 Task: Find connections with filter location Raigarh with filter topic #Mobileapplicationswith filter profile language Potuguese with filter current company Avalara with filter school Vidyasagar University with filter industry Retail Florists with filter service category Financial Advisory with filter keywords title Phone Sales Specialist
Action: Mouse moved to (530, 54)
Screenshot: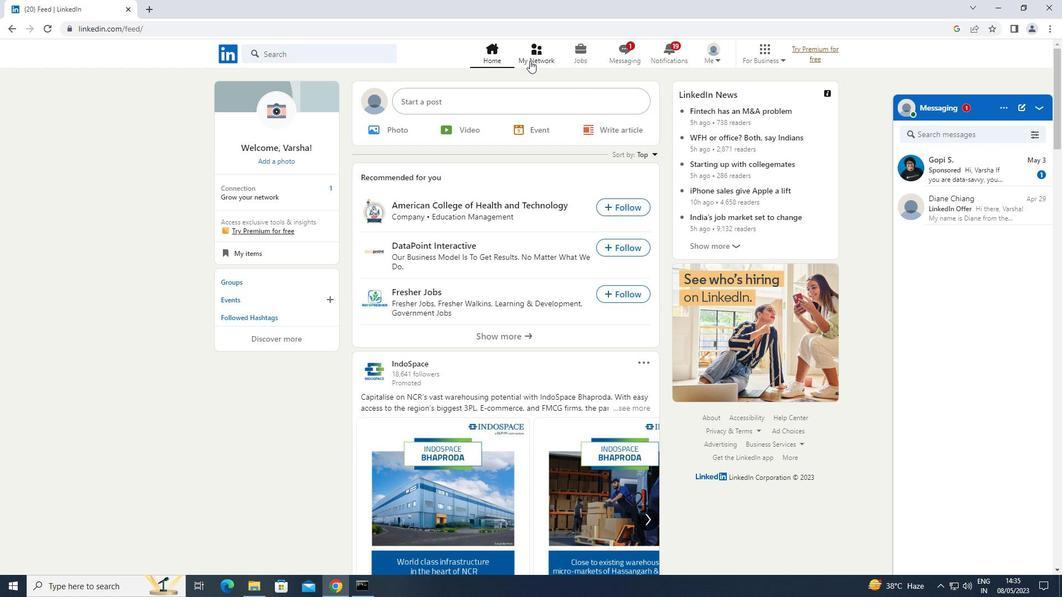 
Action: Mouse pressed left at (530, 54)
Screenshot: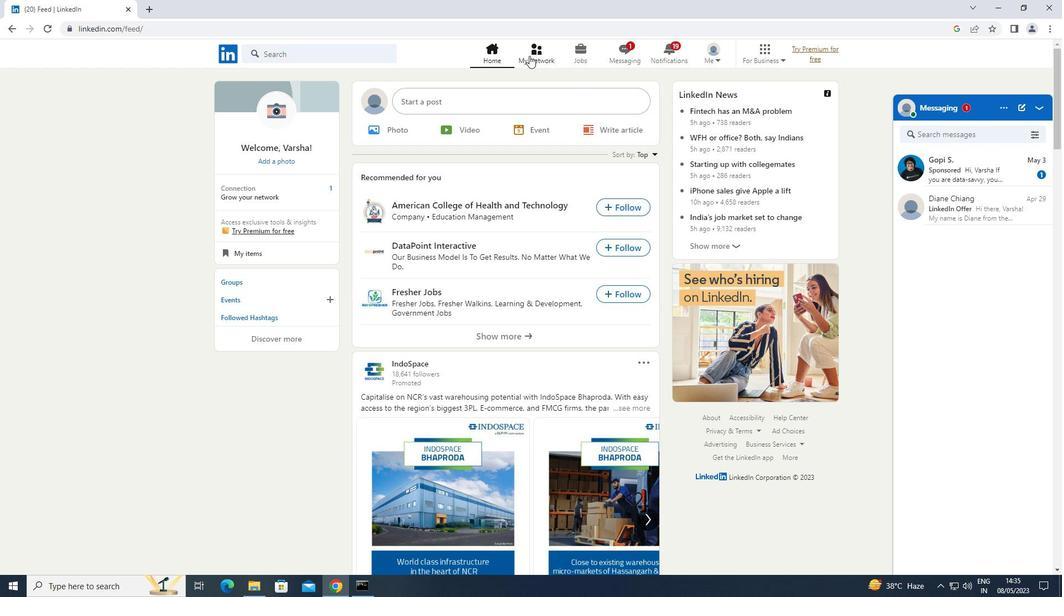 
Action: Mouse moved to (334, 113)
Screenshot: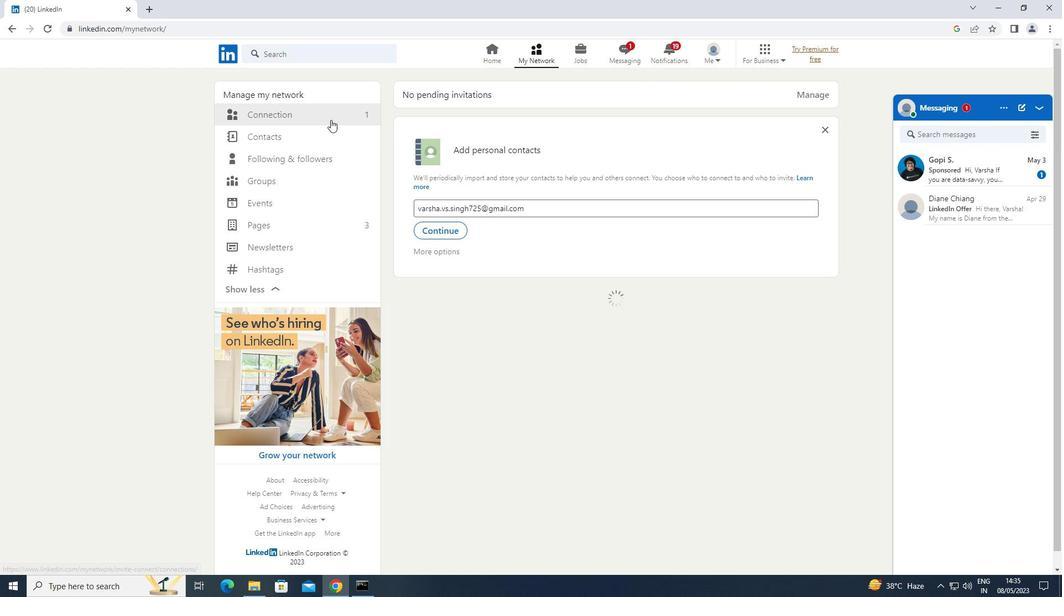 
Action: Mouse pressed left at (334, 113)
Screenshot: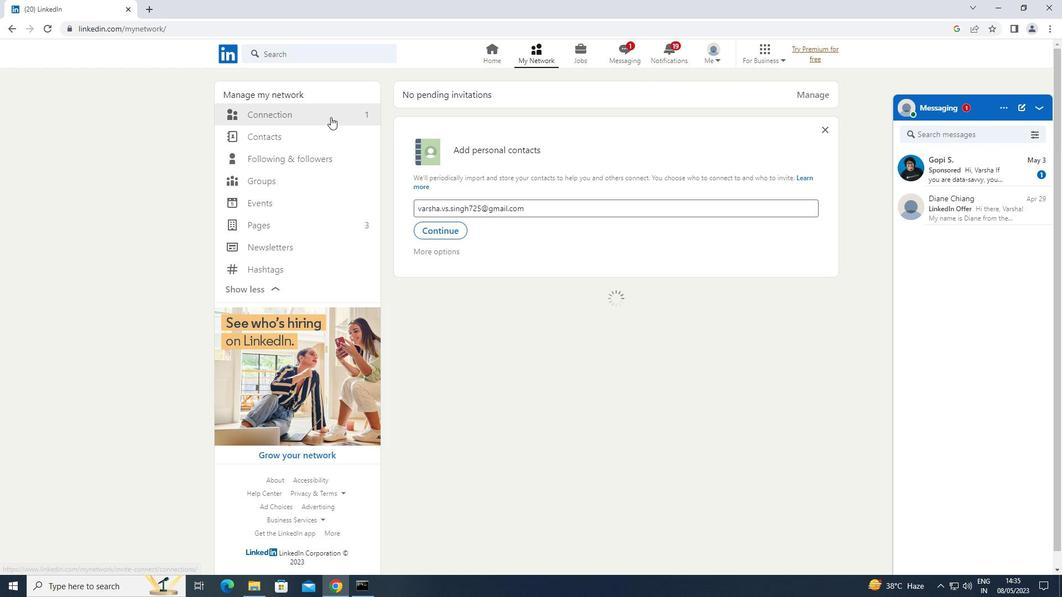 
Action: Mouse moved to (630, 115)
Screenshot: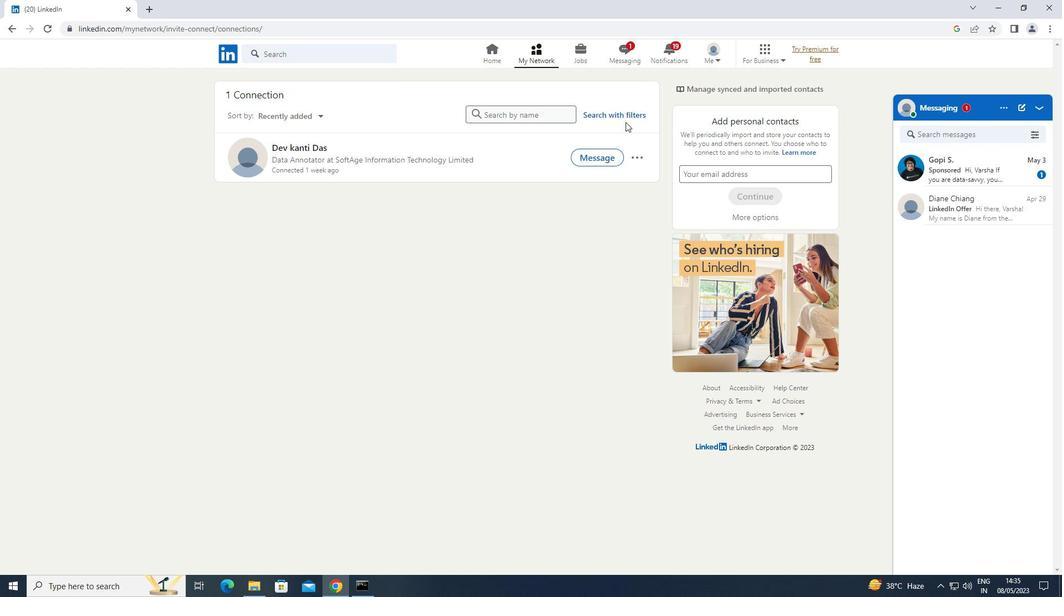 
Action: Mouse pressed left at (630, 115)
Screenshot: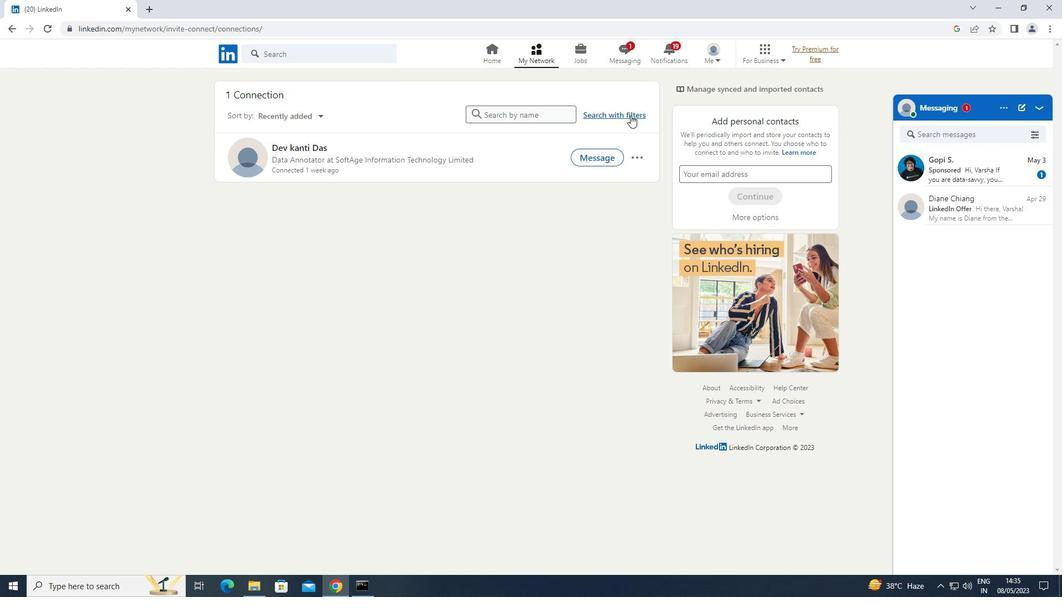 
Action: Mouse moved to (568, 90)
Screenshot: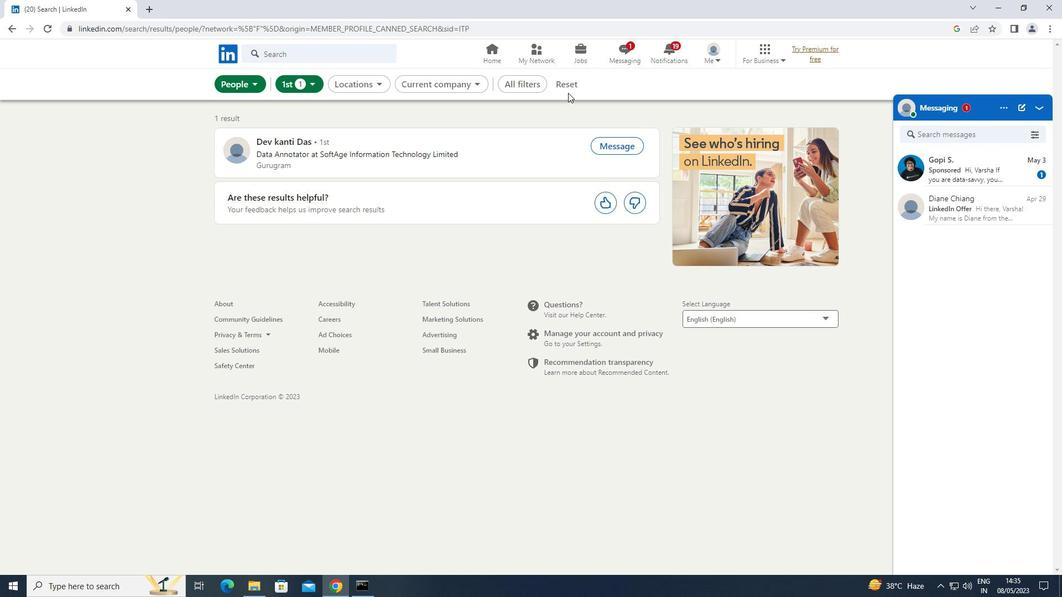 
Action: Mouse pressed left at (568, 90)
Screenshot: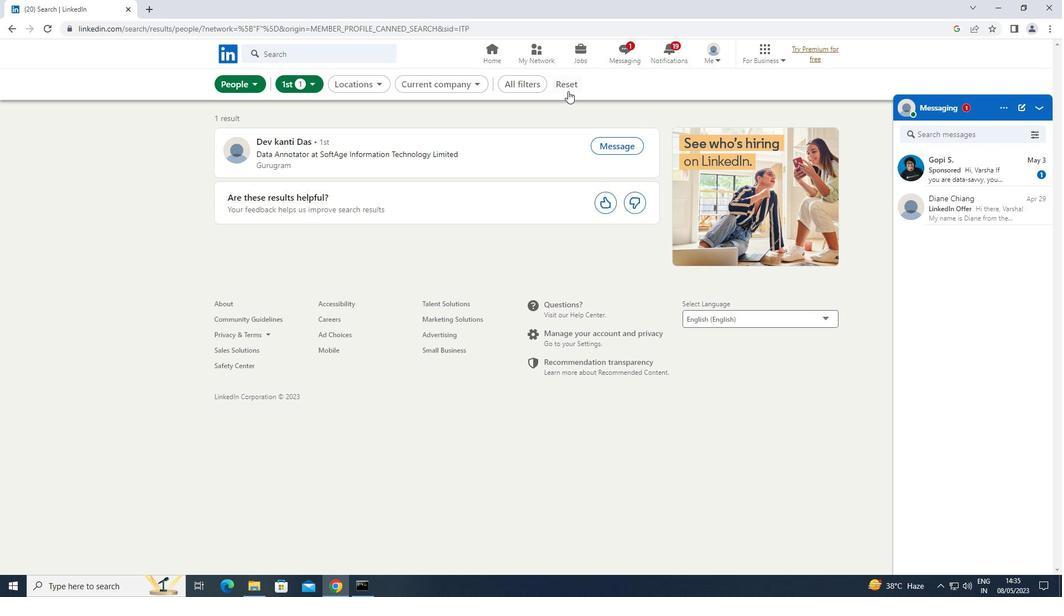
Action: Mouse moved to (541, 84)
Screenshot: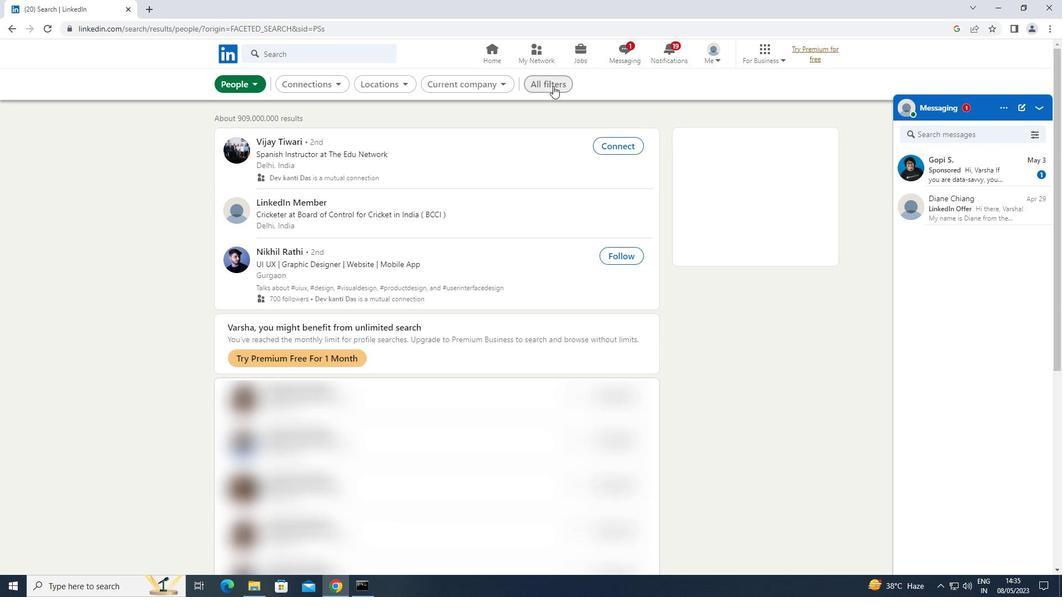 
Action: Mouse pressed left at (541, 84)
Screenshot: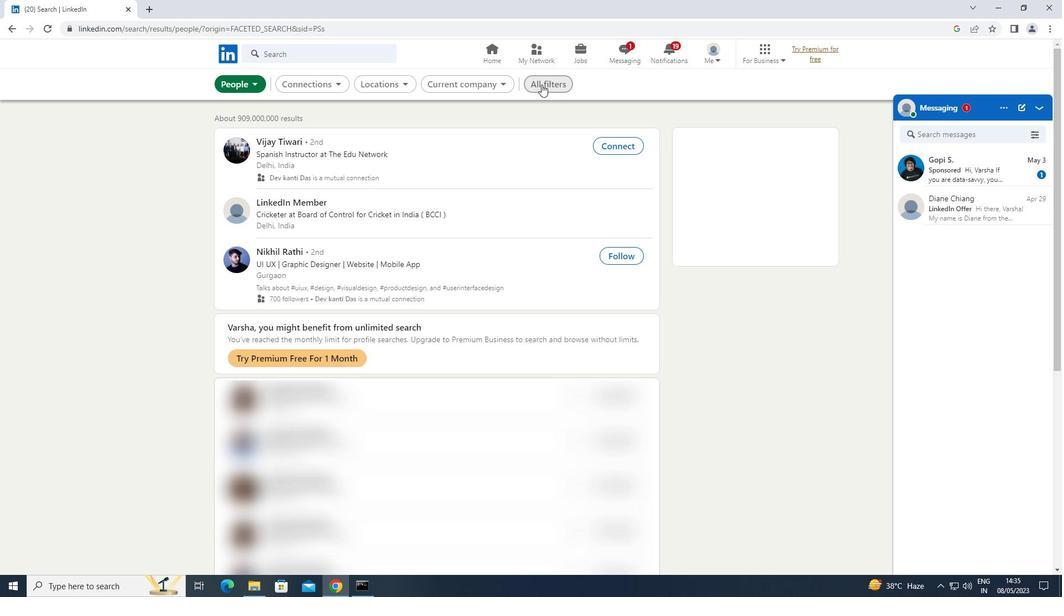 
Action: Mouse moved to (993, 282)
Screenshot: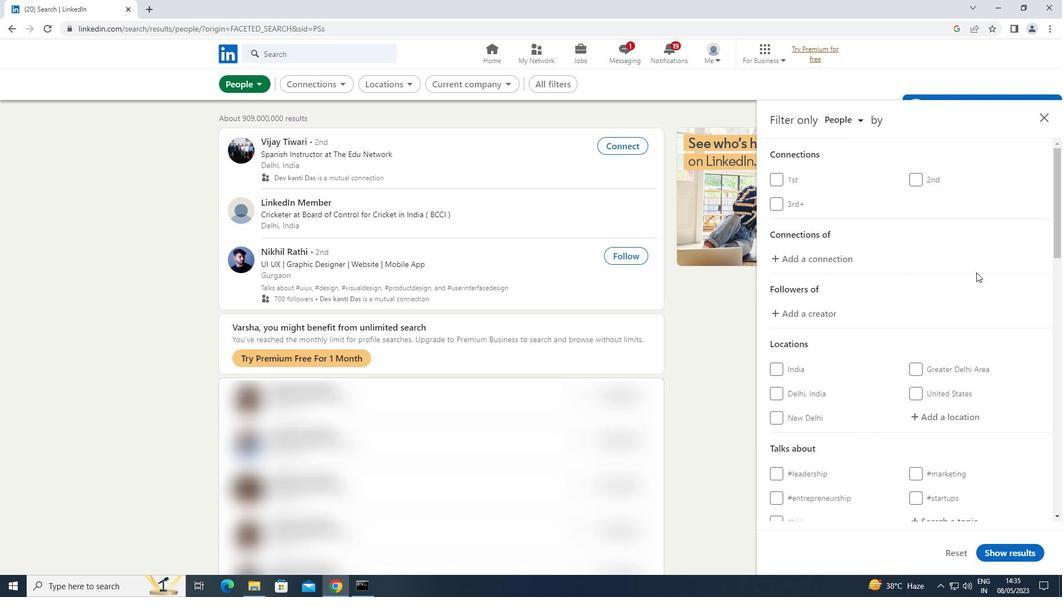 
Action: Mouse scrolled (993, 282) with delta (0, 0)
Screenshot: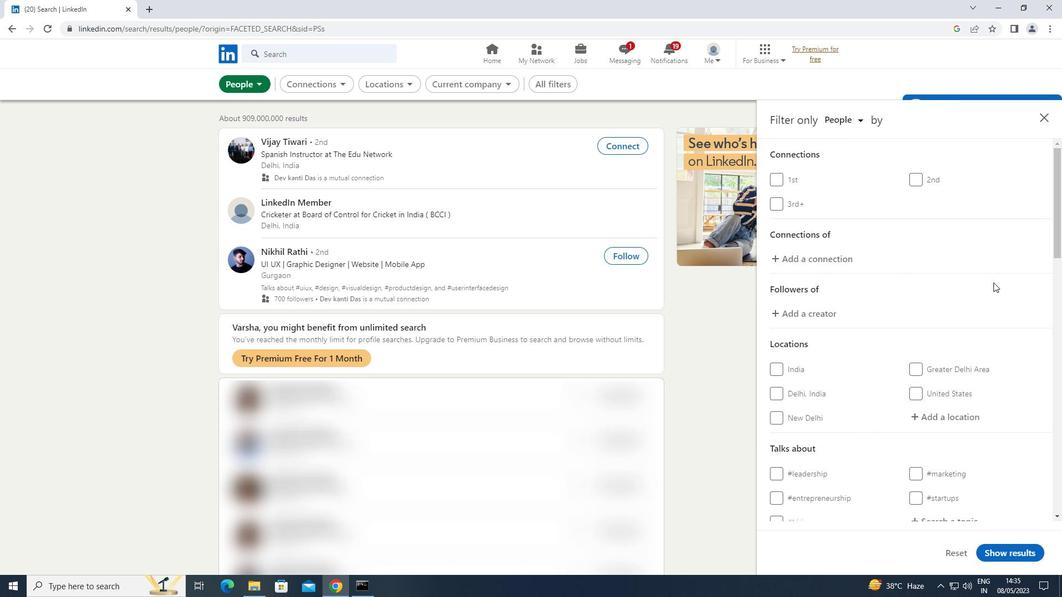 
Action: Mouse scrolled (993, 282) with delta (0, 0)
Screenshot: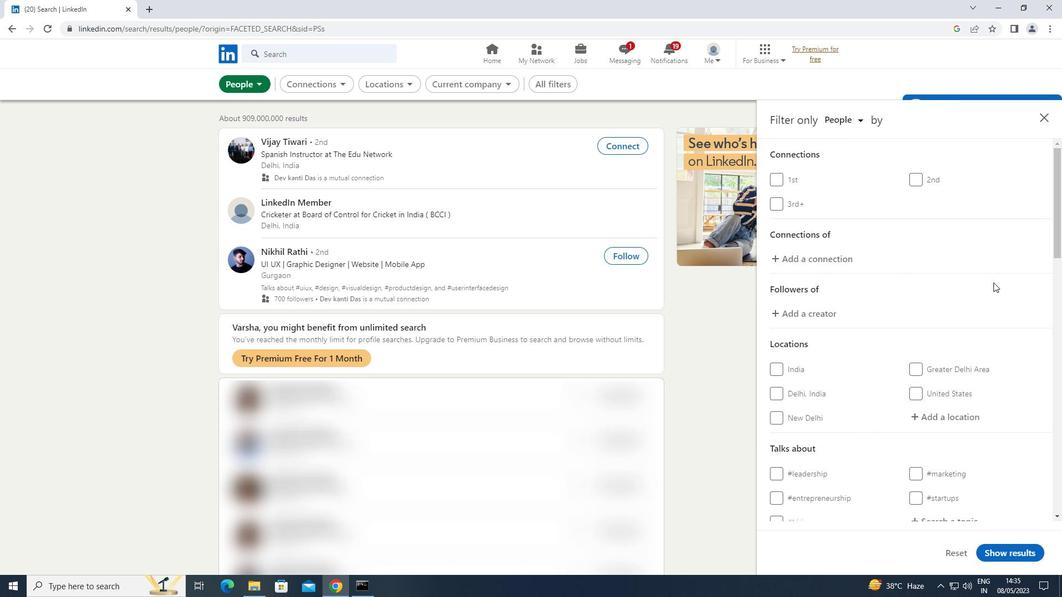 
Action: Mouse scrolled (993, 282) with delta (0, 0)
Screenshot: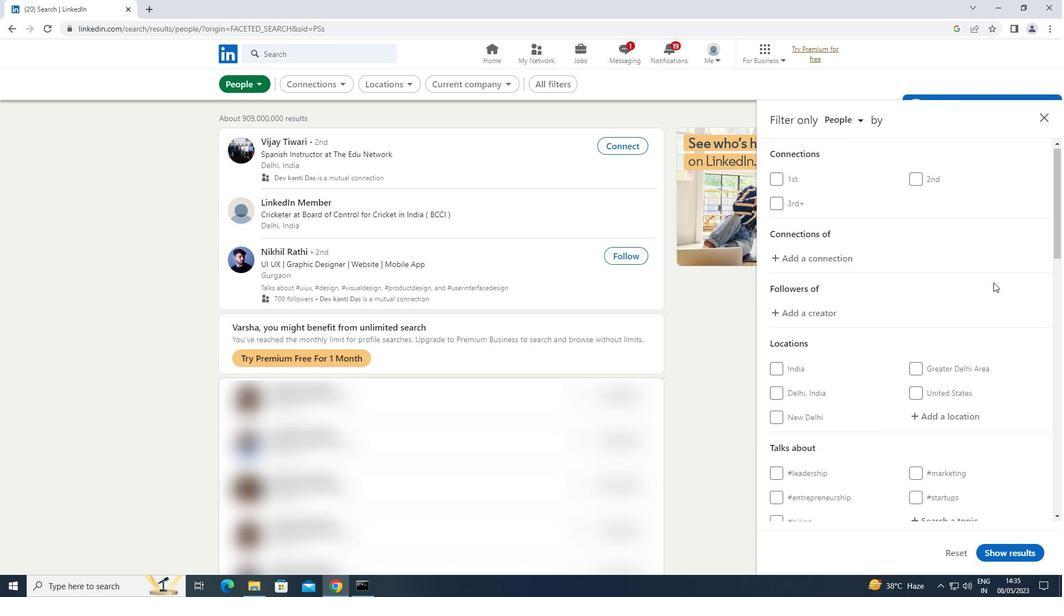 
Action: Mouse moved to (947, 249)
Screenshot: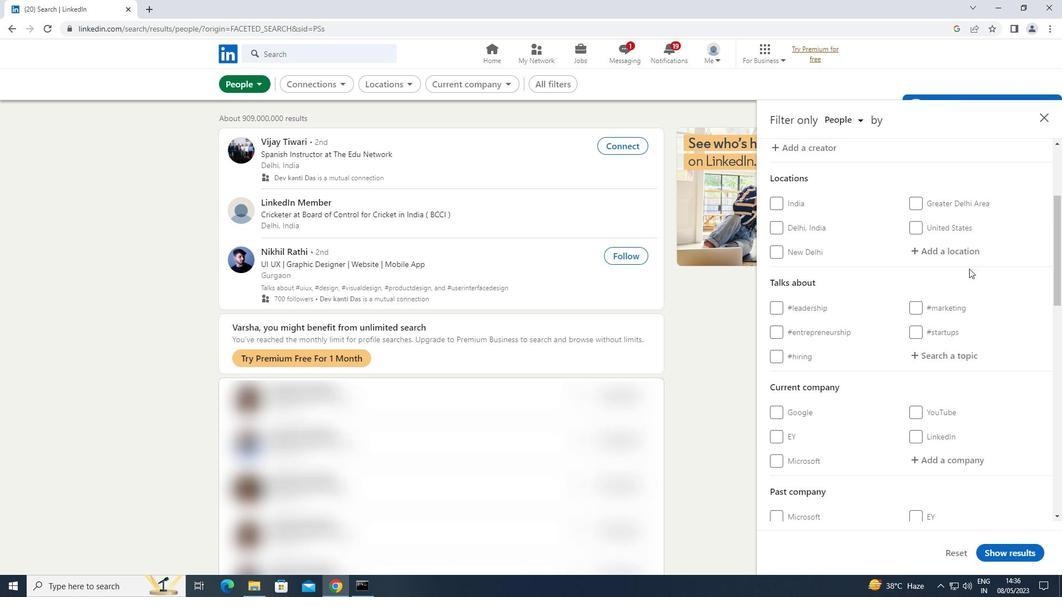 
Action: Mouse pressed left at (947, 249)
Screenshot: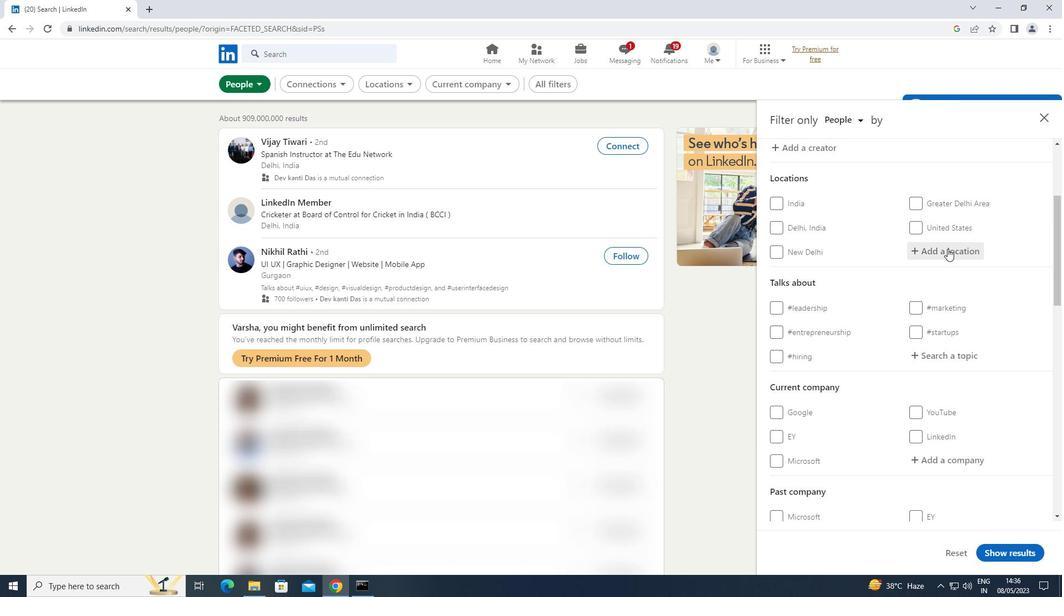 
Action: Key pressed <Key.shift>RAIGARH
Screenshot: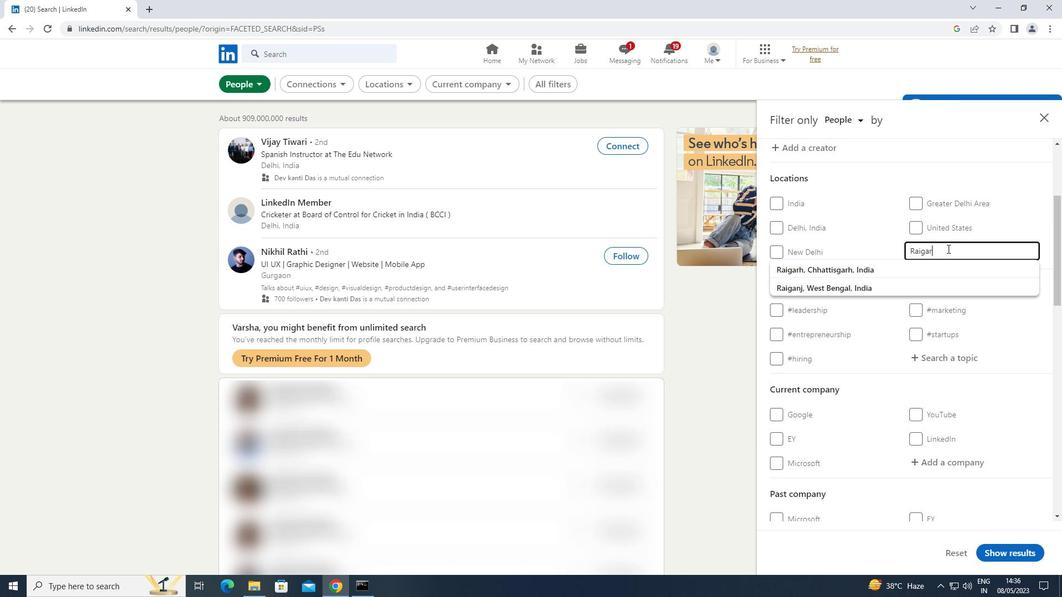
Action: Mouse moved to (938, 361)
Screenshot: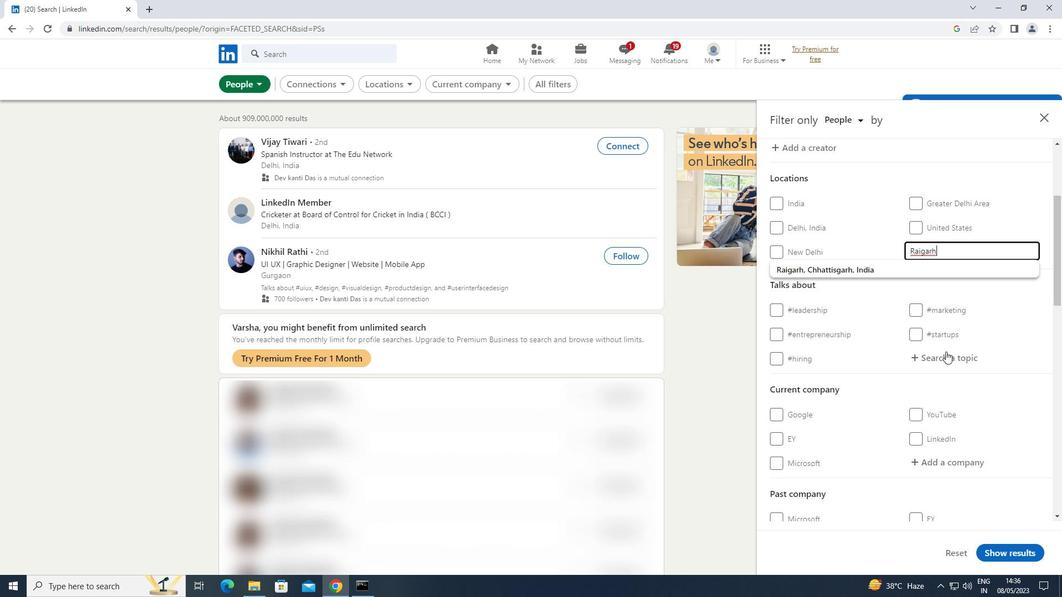 
Action: Mouse pressed left at (938, 361)
Screenshot: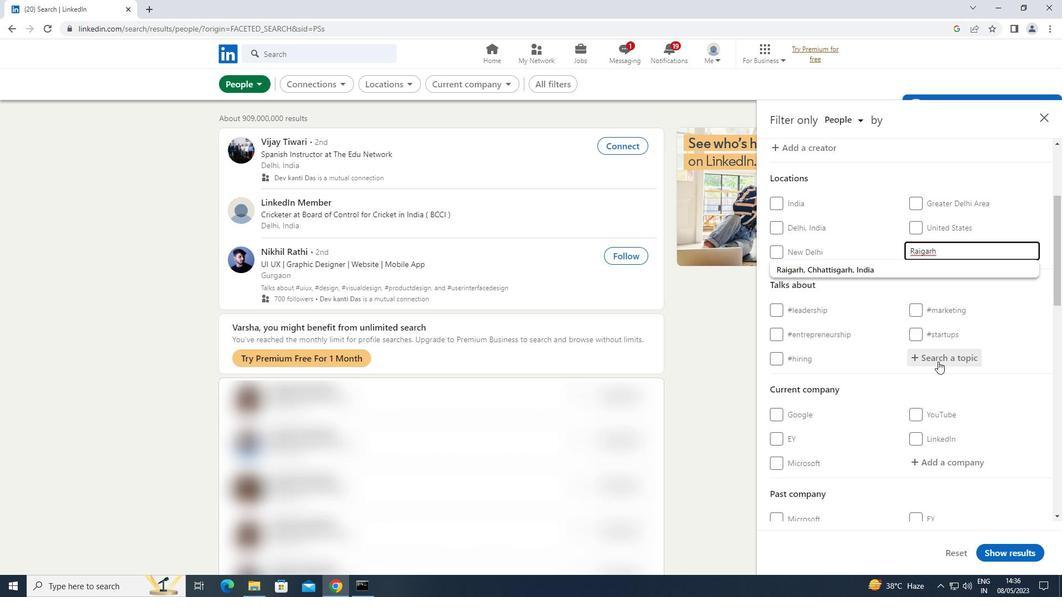 
Action: Key pressed <Key.shift>MOBILEAPPLICATI
Screenshot: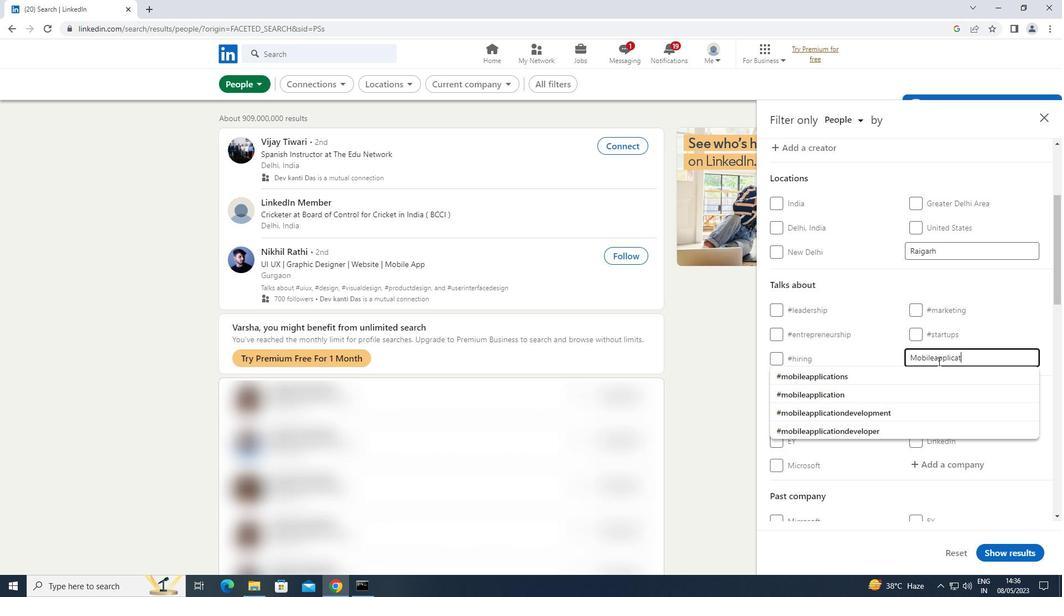 
Action: Mouse moved to (850, 369)
Screenshot: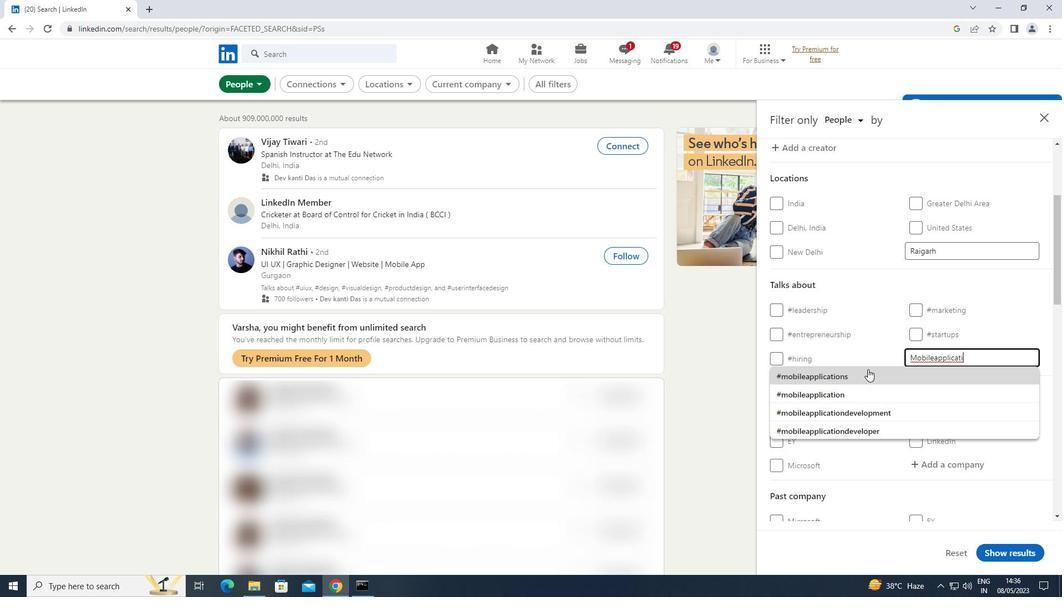 
Action: Mouse pressed left at (850, 369)
Screenshot: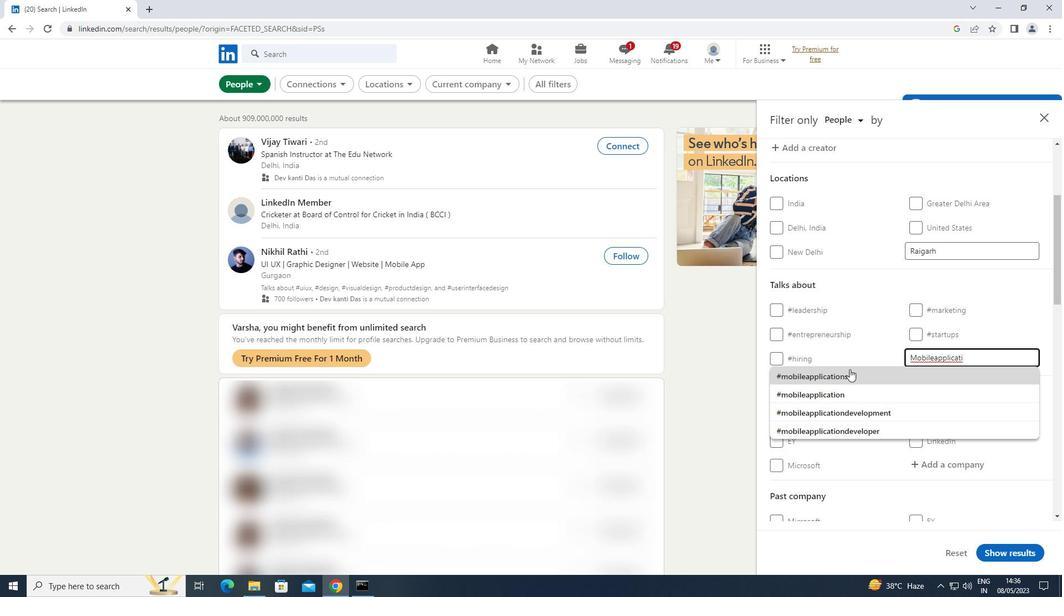 
Action: Mouse moved to (849, 369)
Screenshot: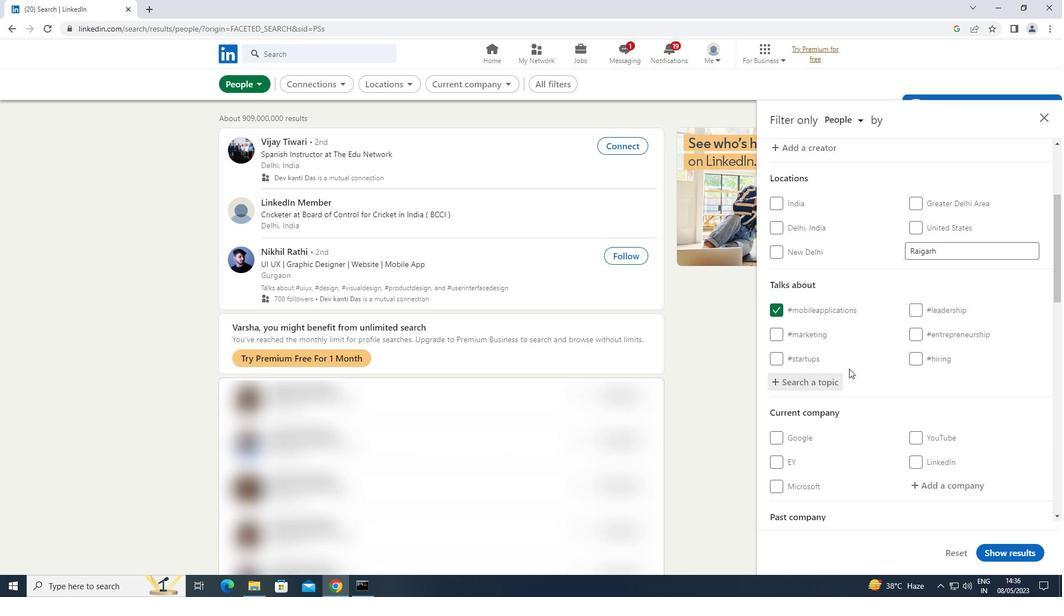 
Action: Mouse scrolled (849, 368) with delta (0, 0)
Screenshot: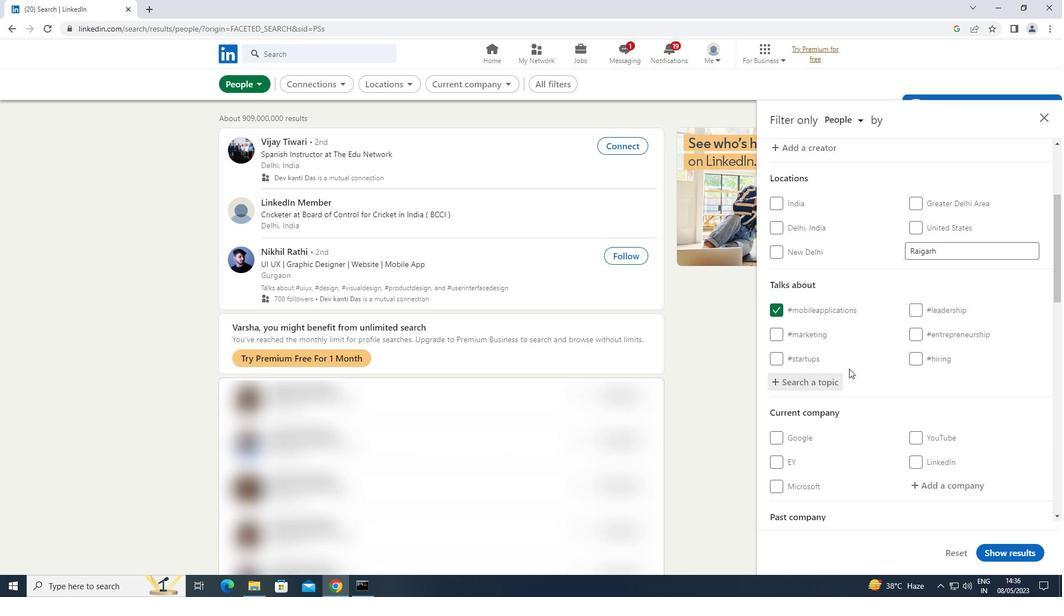 
Action: Mouse scrolled (849, 368) with delta (0, 0)
Screenshot: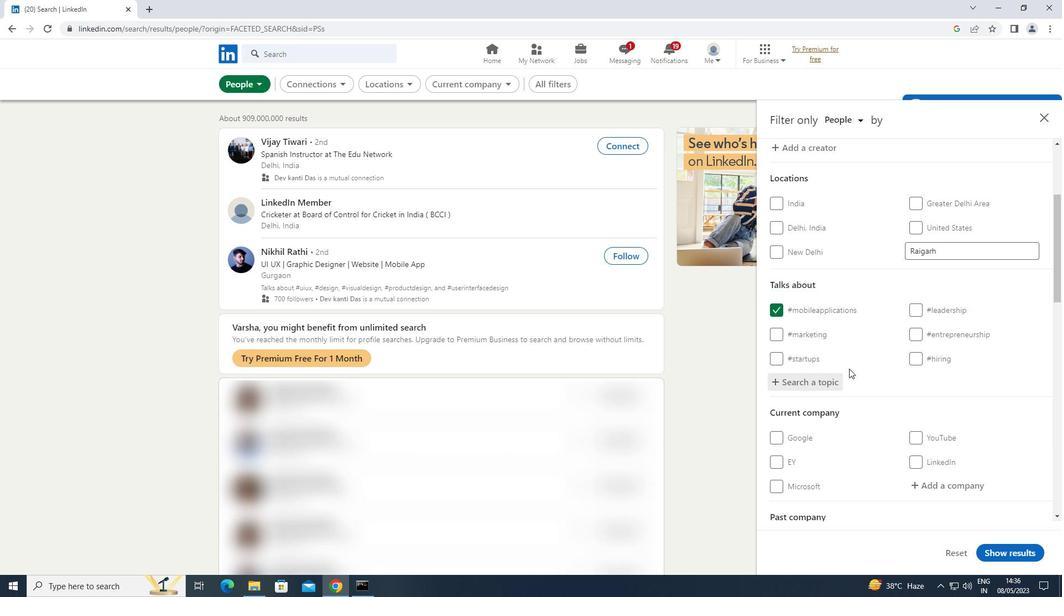 
Action: Mouse scrolled (849, 368) with delta (0, 0)
Screenshot: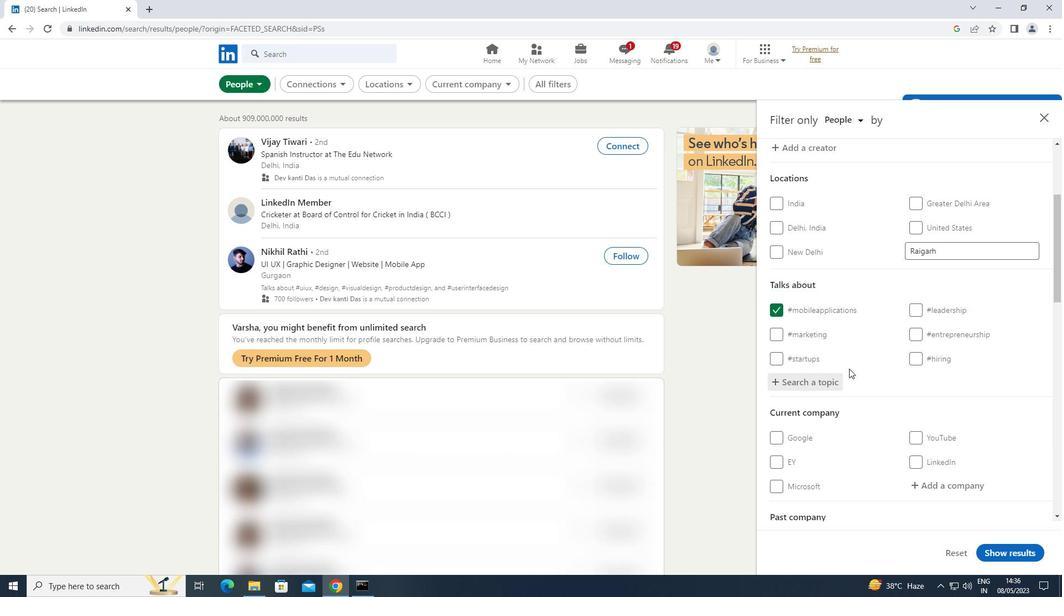 
Action: Mouse moved to (851, 368)
Screenshot: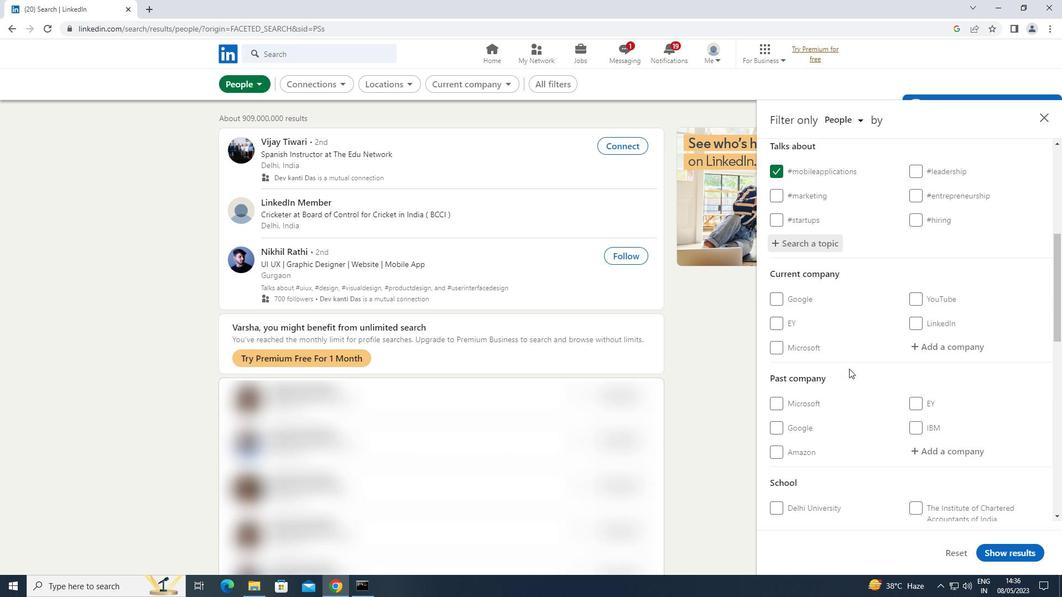 
Action: Mouse scrolled (851, 368) with delta (0, 0)
Screenshot: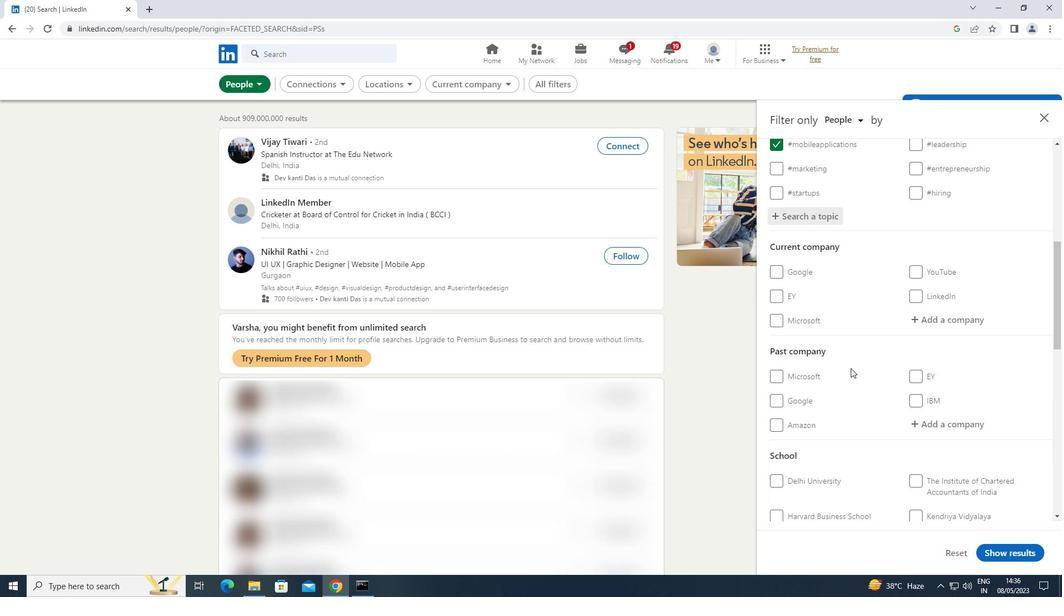 
Action: Mouse scrolled (851, 368) with delta (0, 0)
Screenshot: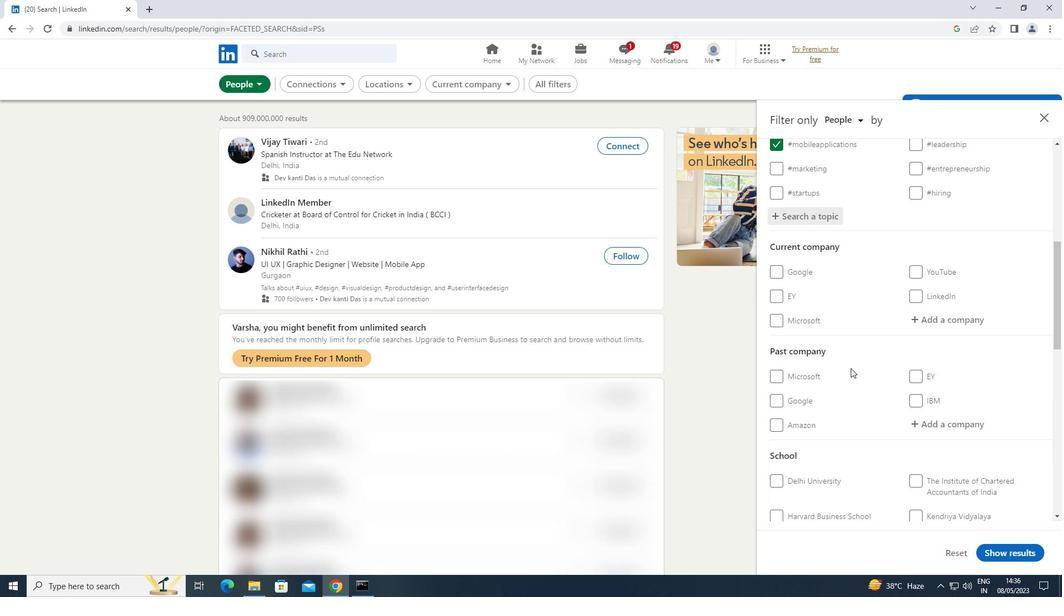 
Action: Mouse scrolled (851, 368) with delta (0, 0)
Screenshot: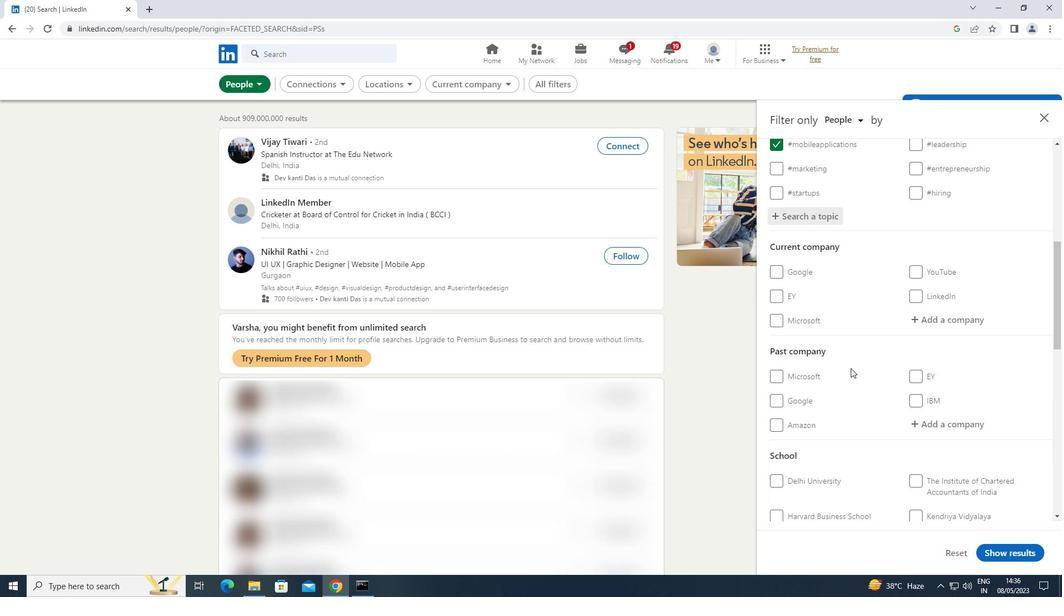
Action: Mouse scrolled (851, 368) with delta (0, 0)
Screenshot: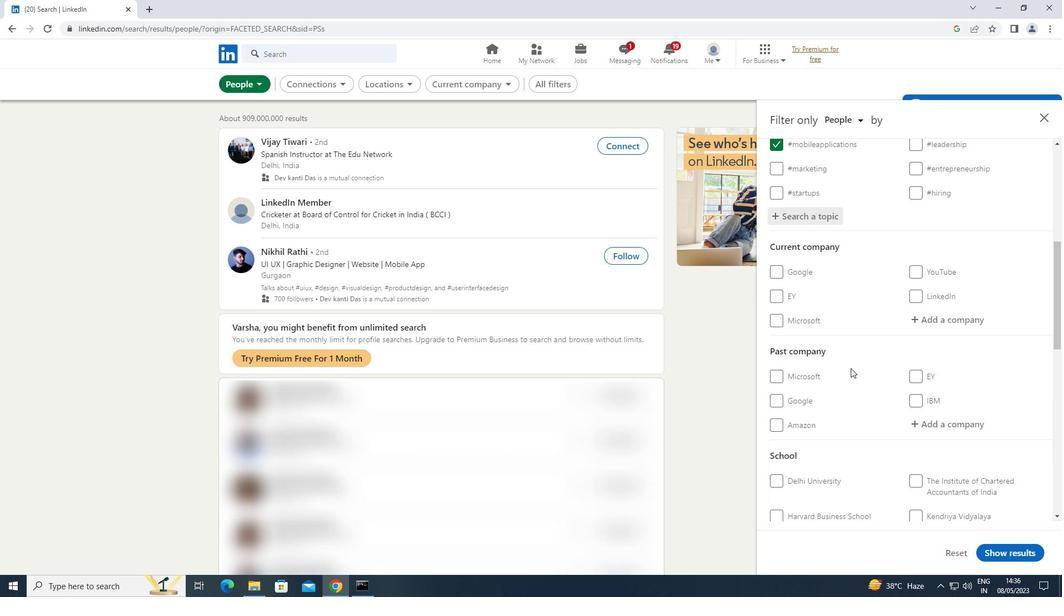 
Action: Mouse scrolled (851, 368) with delta (0, 0)
Screenshot: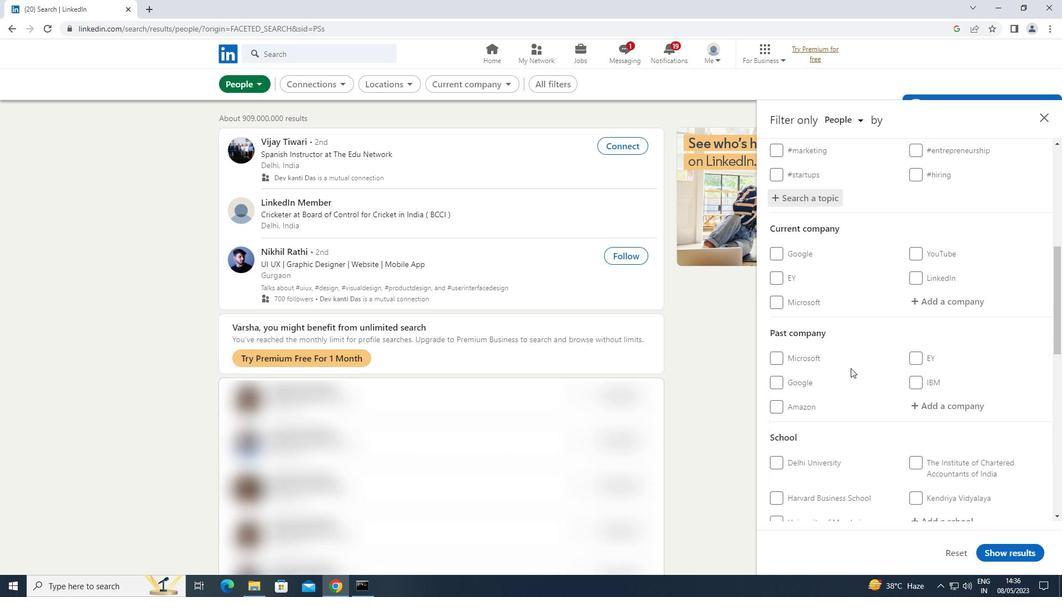 
Action: Mouse scrolled (851, 368) with delta (0, 0)
Screenshot: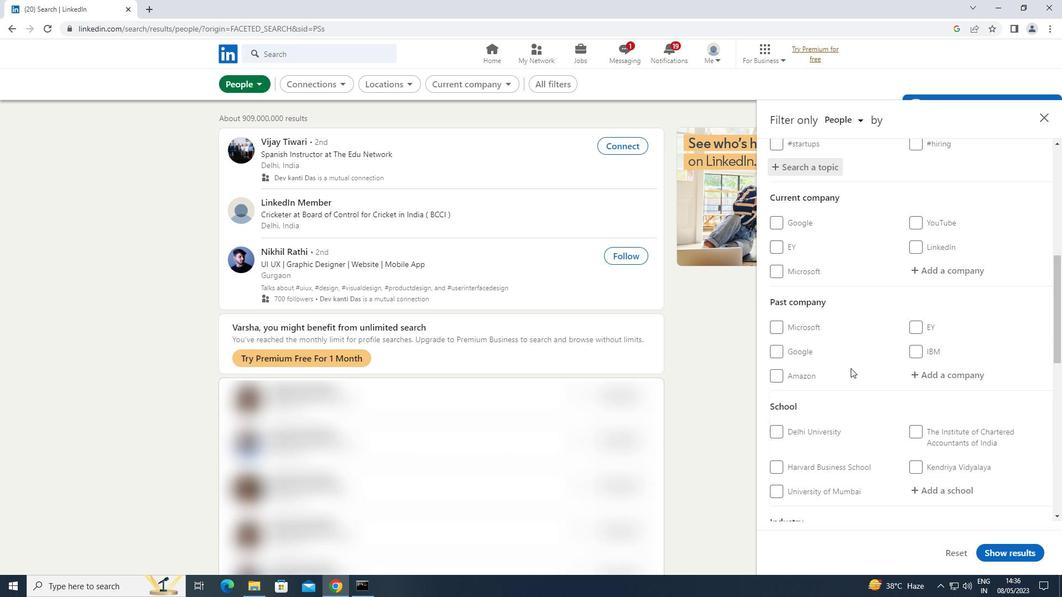 
Action: Mouse moved to (918, 408)
Screenshot: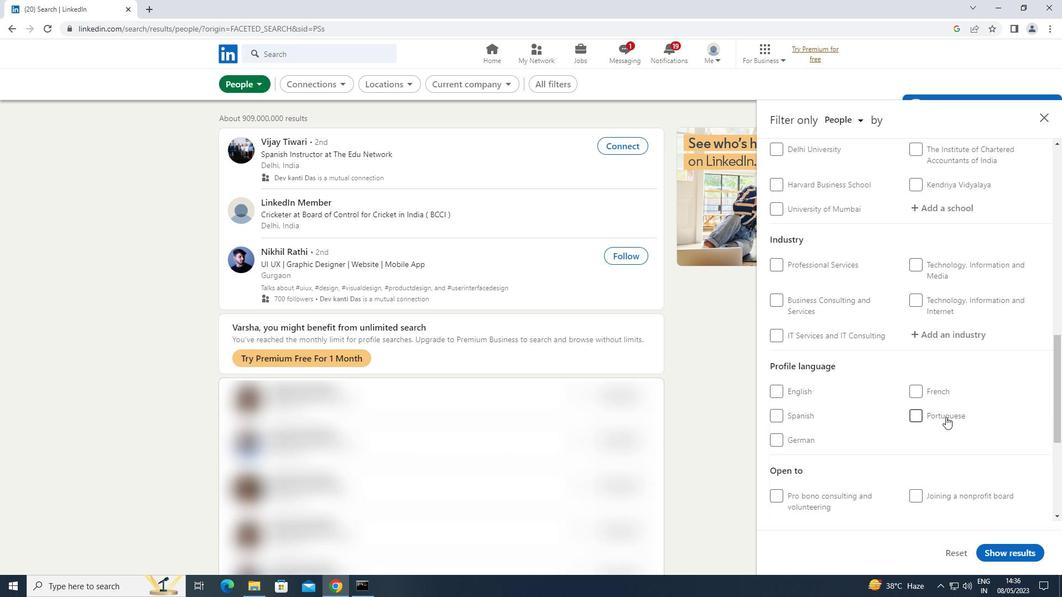 
Action: Mouse pressed left at (918, 408)
Screenshot: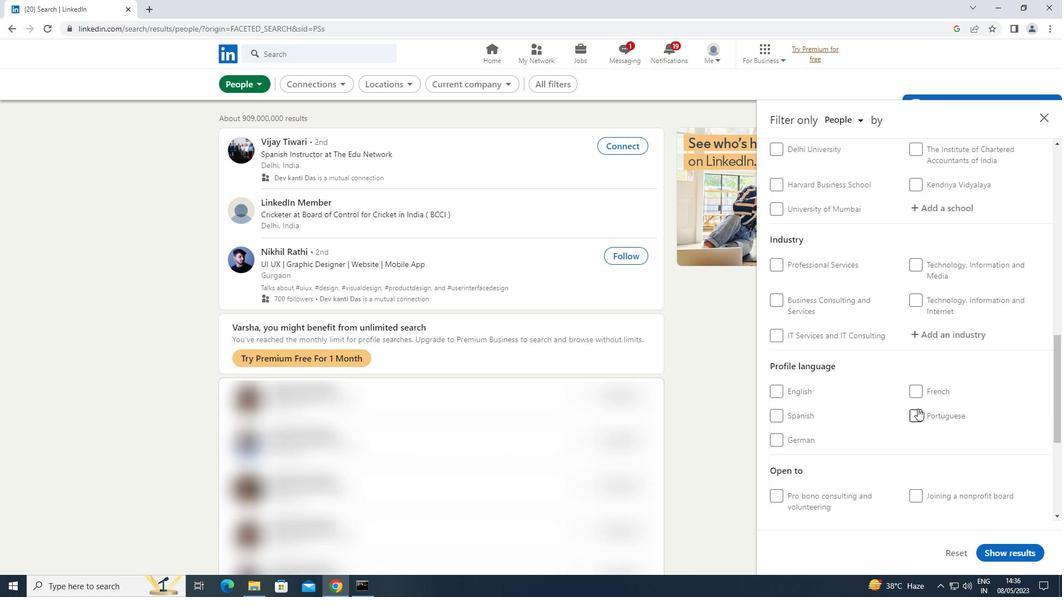 
Action: Mouse scrolled (918, 409) with delta (0, 0)
Screenshot: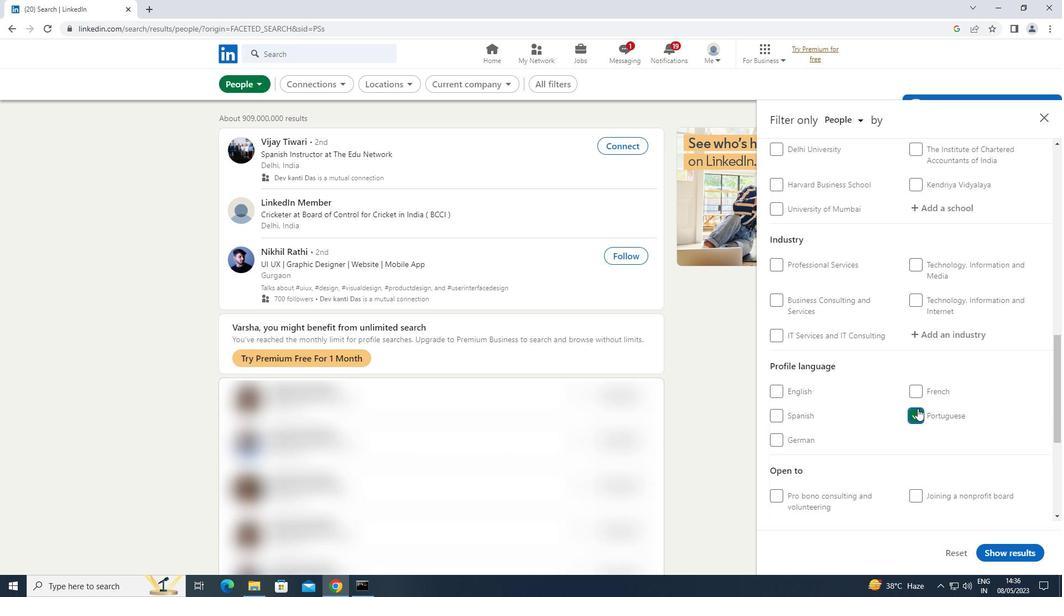 
Action: Mouse scrolled (918, 409) with delta (0, 0)
Screenshot: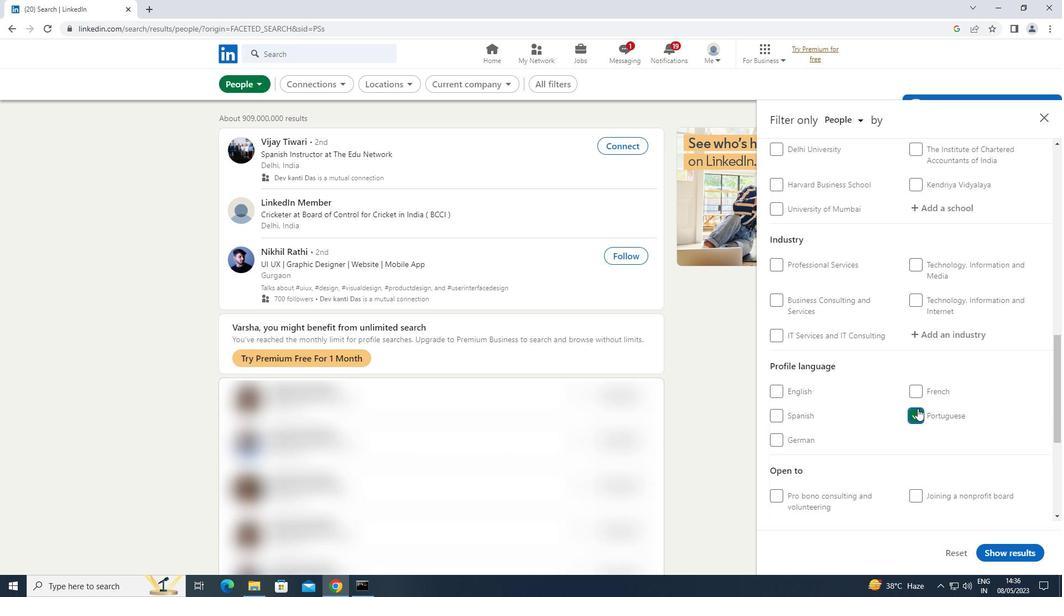
Action: Mouse scrolled (918, 409) with delta (0, 0)
Screenshot: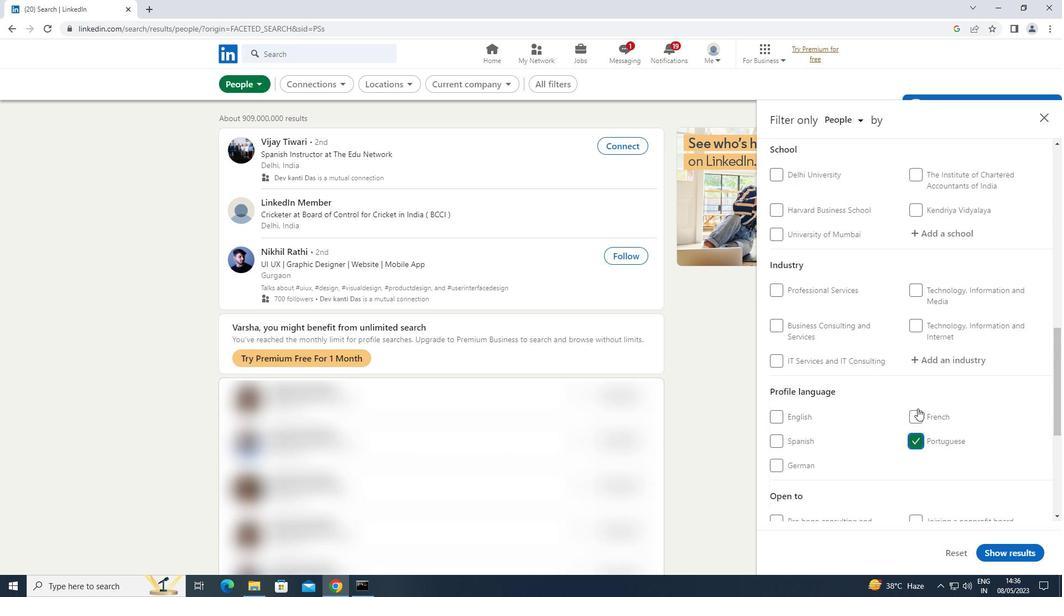 
Action: Mouse scrolled (918, 409) with delta (0, 0)
Screenshot: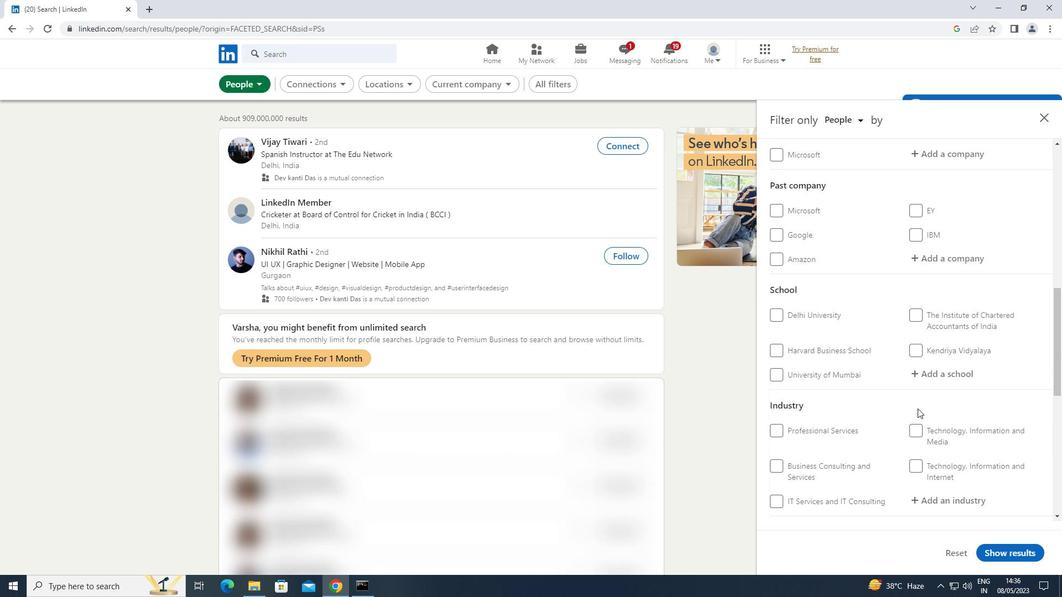 
Action: Mouse scrolled (918, 409) with delta (0, 0)
Screenshot: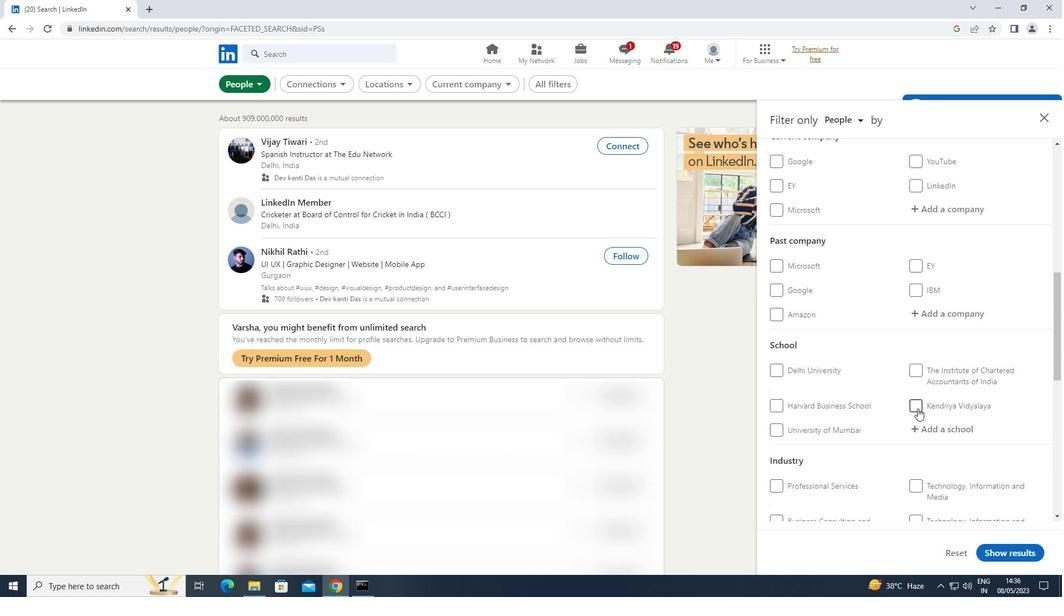 
Action: Mouse moved to (967, 258)
Screenshot: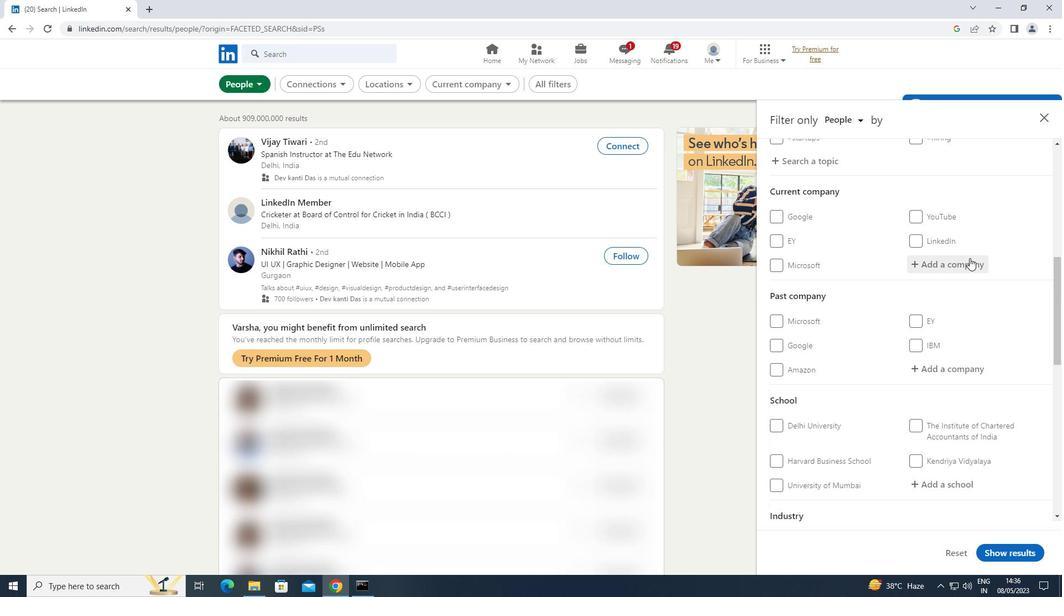 
Action: Mouse pressed left at (967, 258)
Screenshot: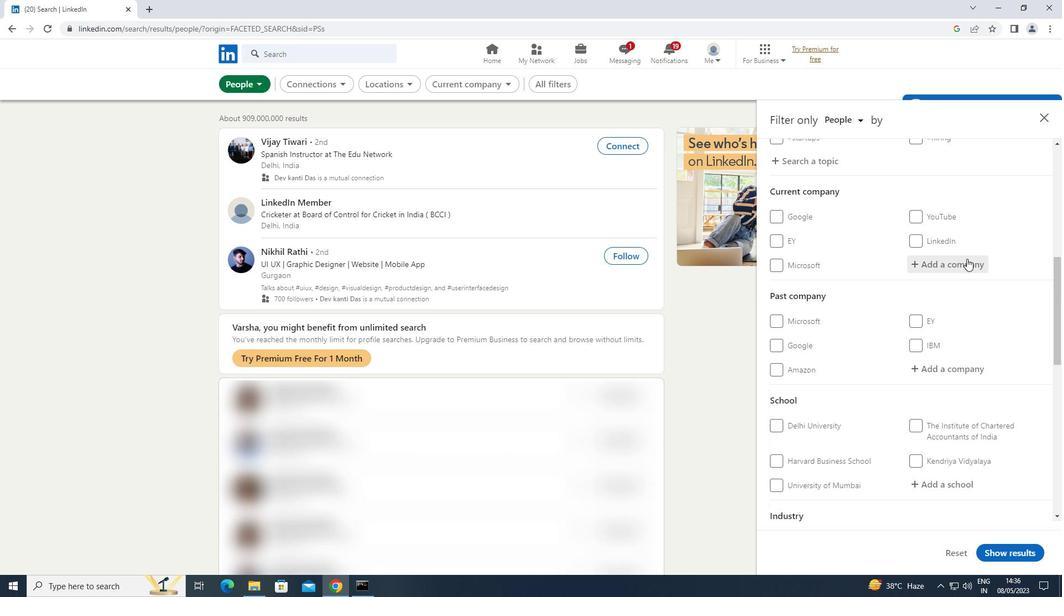
Action: Key pressed <Key.shift>AVALARA
Screenshot: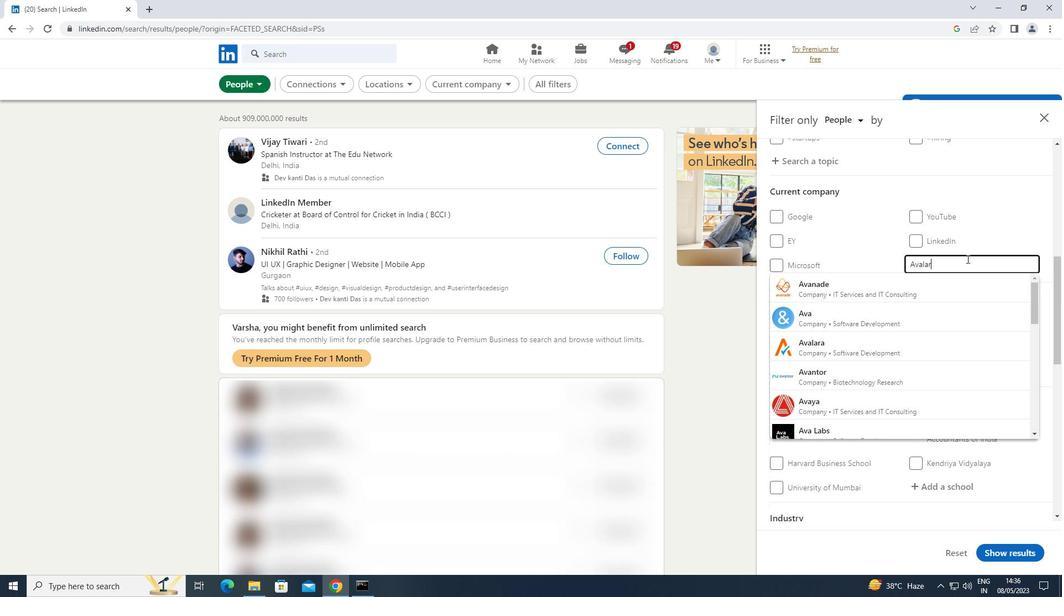 
Action: Mouse moved to (864, 293)
Screenshot: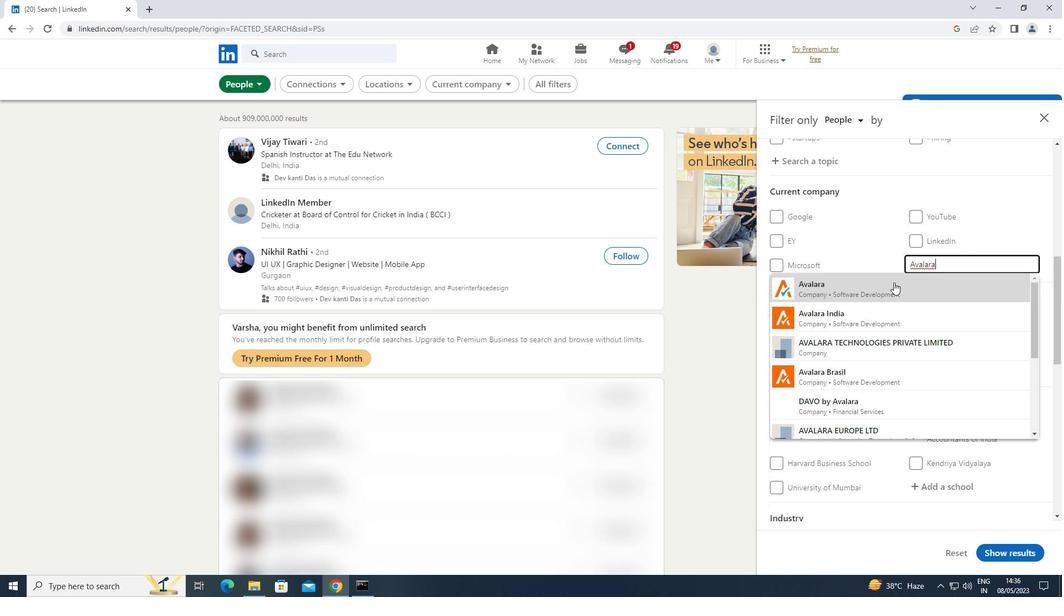 
Action: Mouse pressed left at (864, 293)
Screenshot: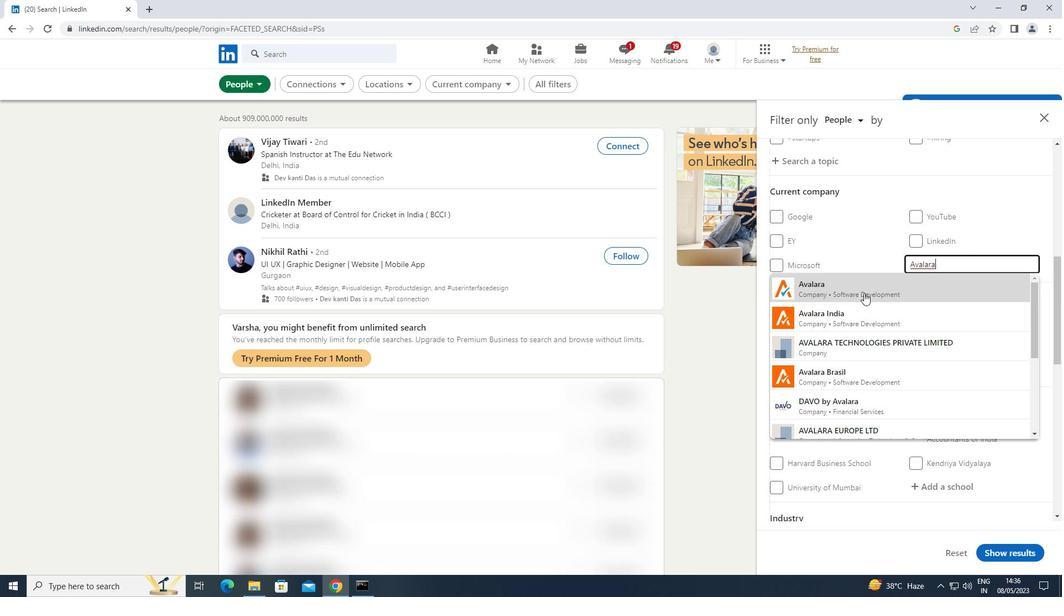 
Action: Mouse scrolled (864, 292) with delta (0, 0)
Screenshot: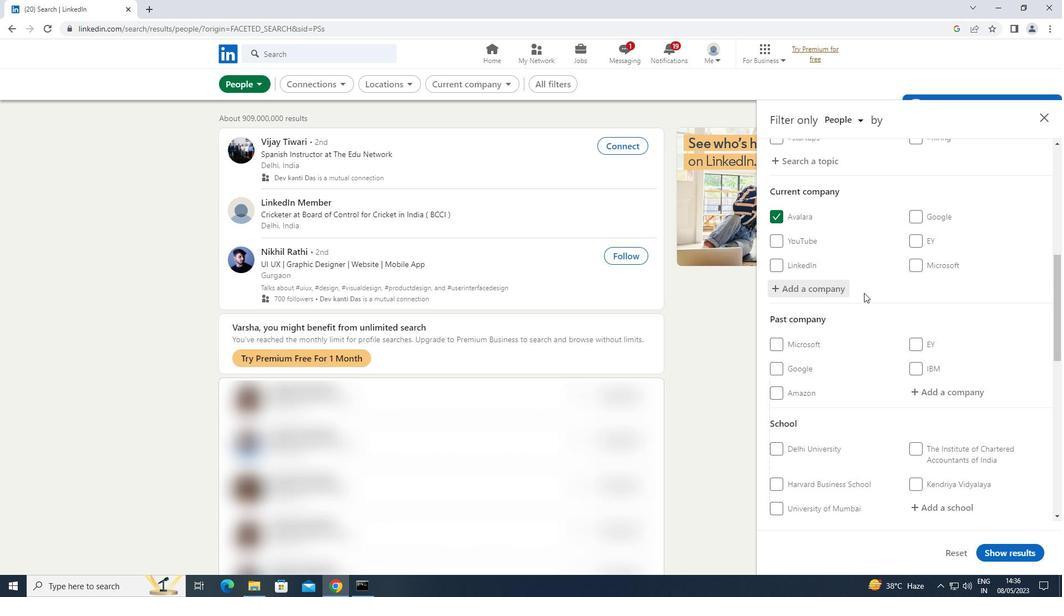
Action: Mouse scrolled (864, 292) with delta (0, 0)
Screenshot: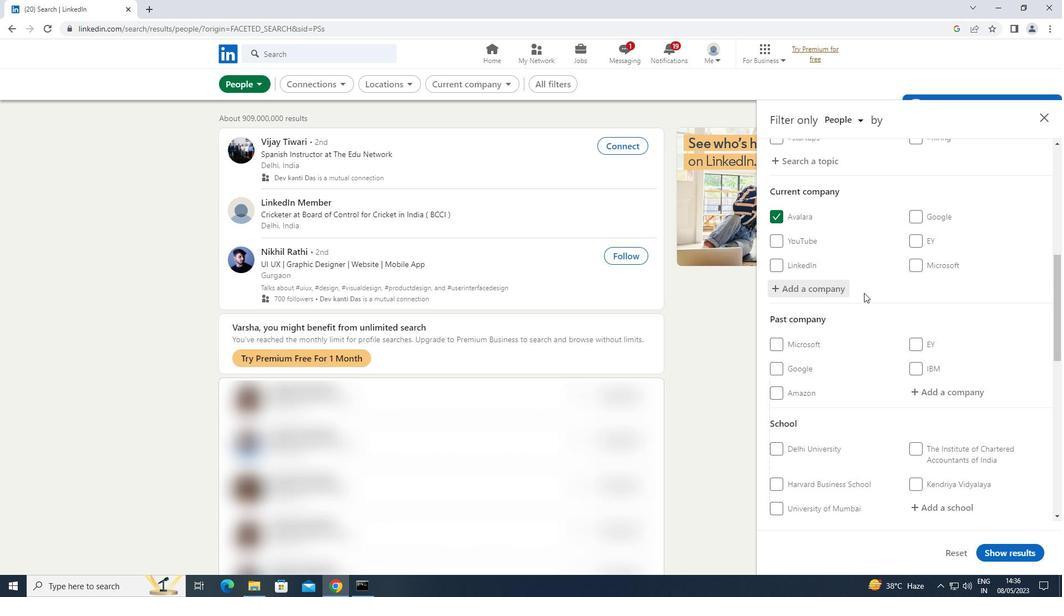 
Action: Mouse scrolled (864, 292) with delta (0, 0)
Screenshot: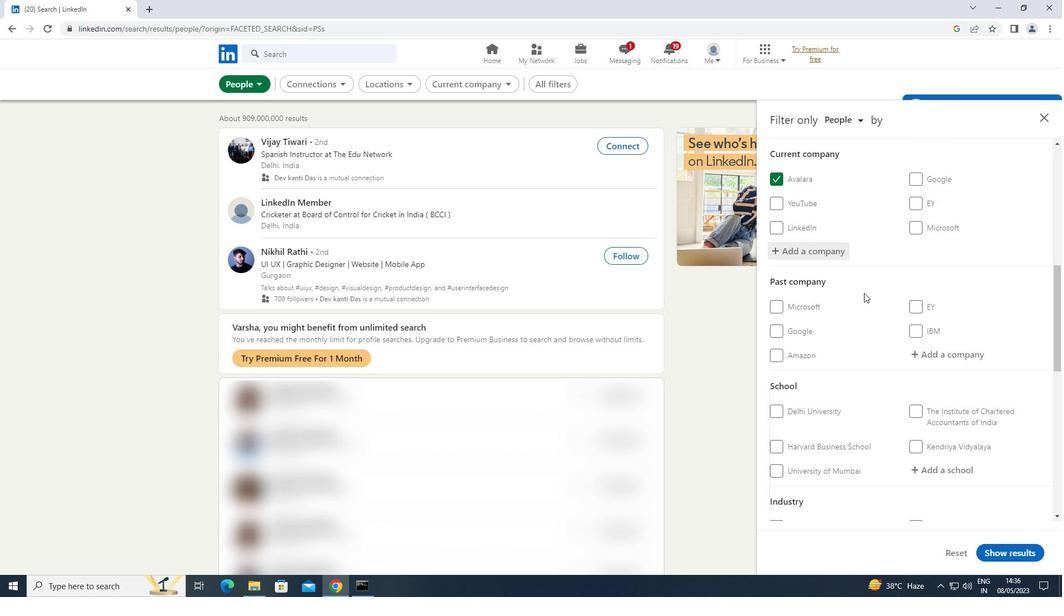
Action: Mouse moved to (966, 346)
Screenshot: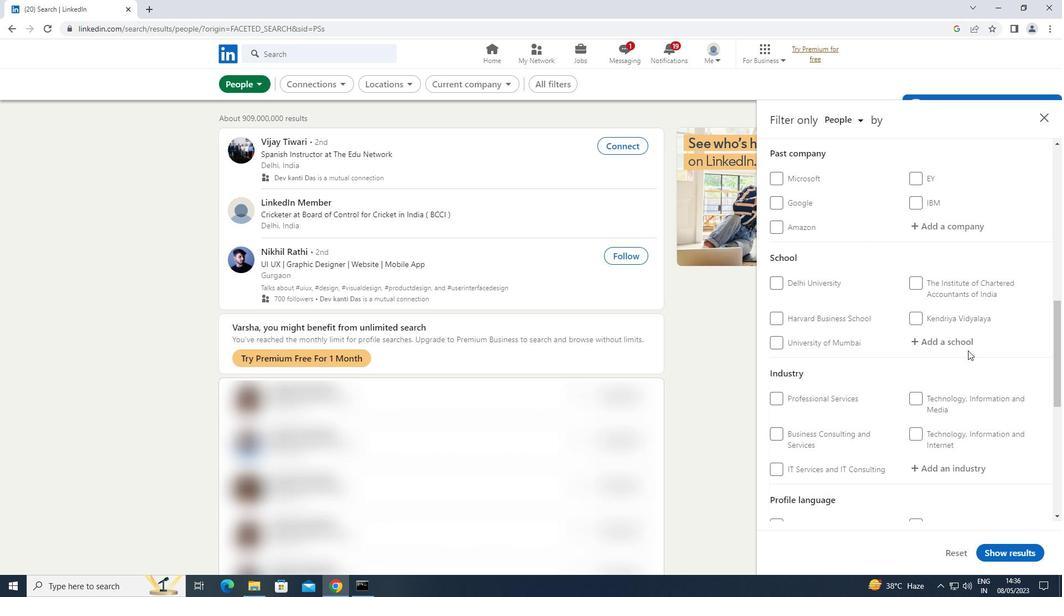 
Action: Mouse pressed left at (966, 346)
Screenshot: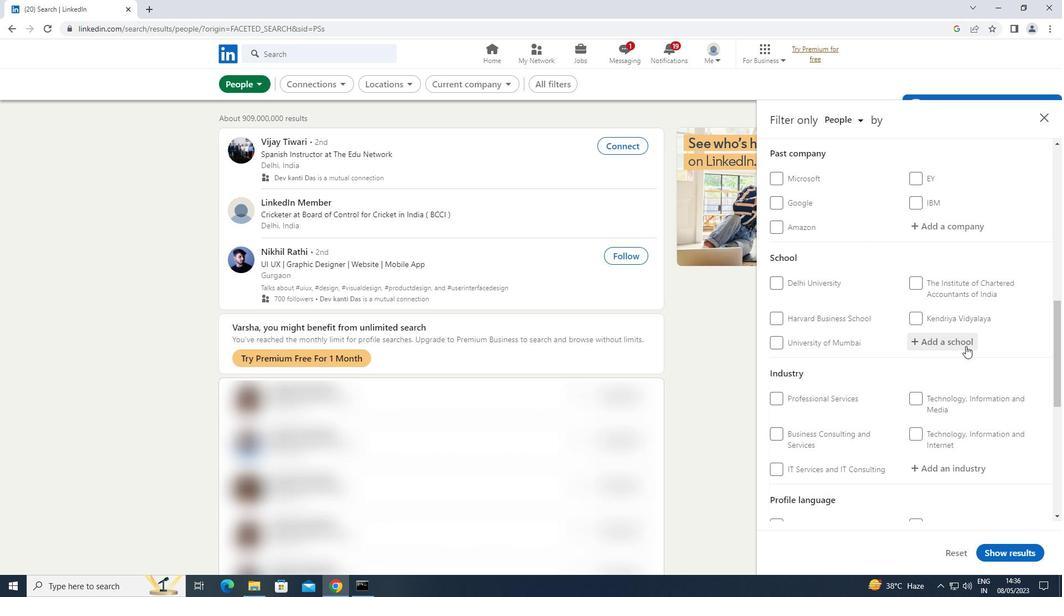 
Action: Key pressed <Key.shift>VIDYASAGAR
Screenshot: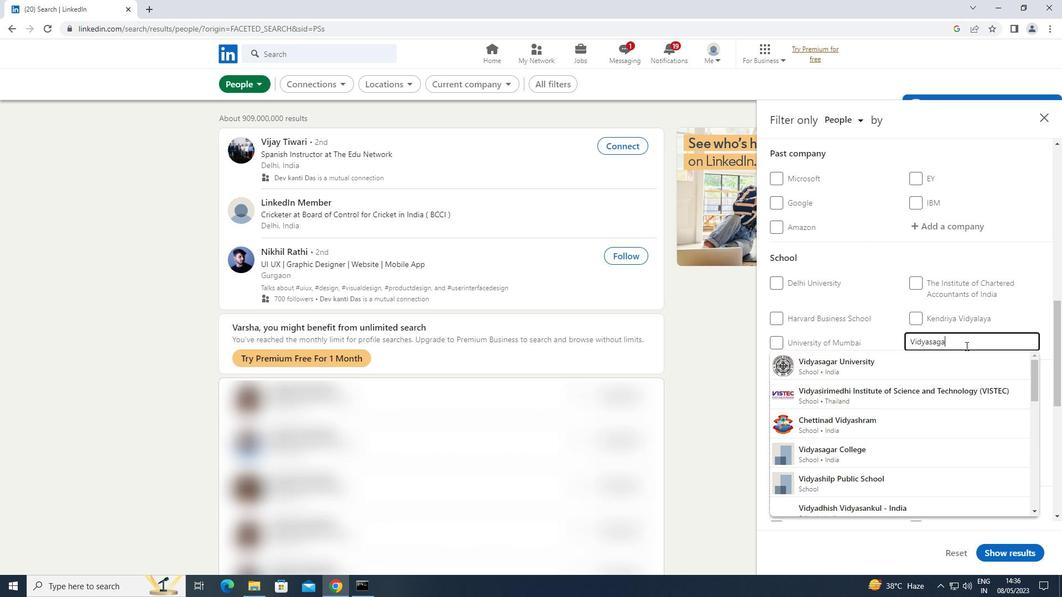 
Action: Mouse moved to (898, 355)
Screenshot: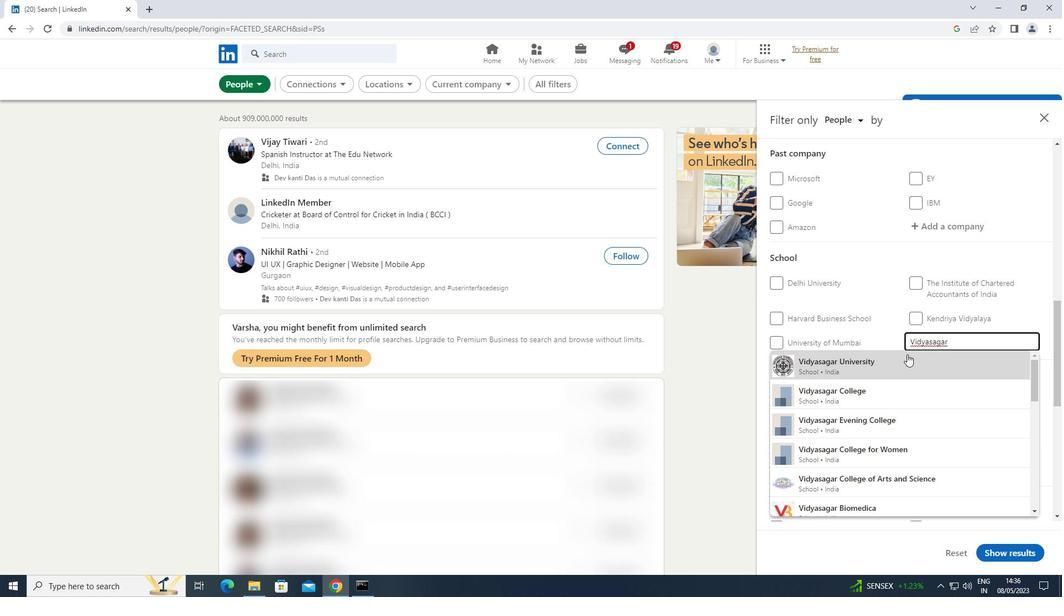 
Action: Mouse pressed left at (898, 355)
Screenshot: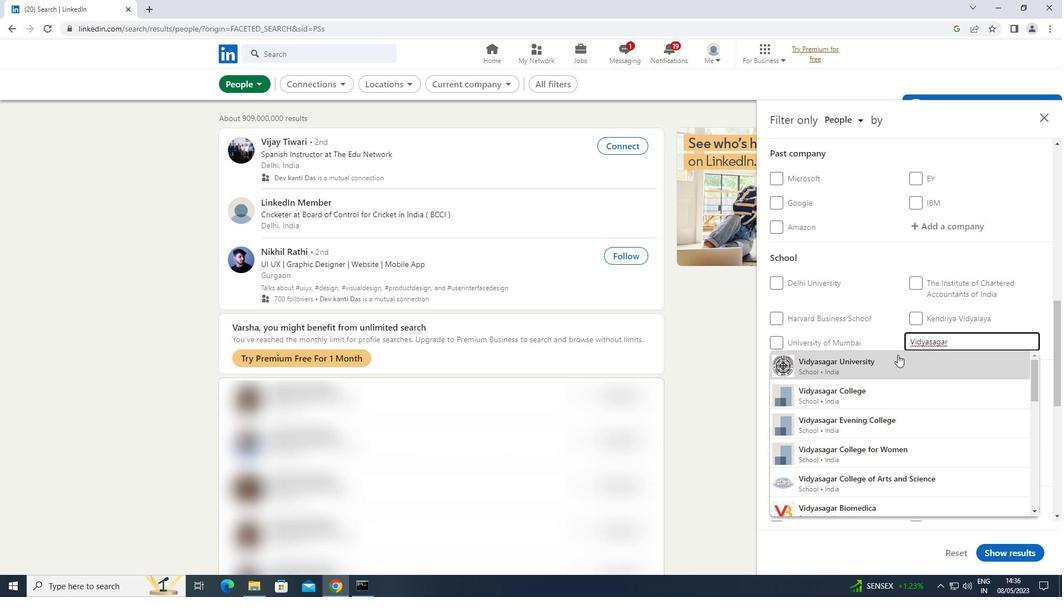 
Action: Mouse scrolled (898, 354) with delta (0, 0)
Screenshot: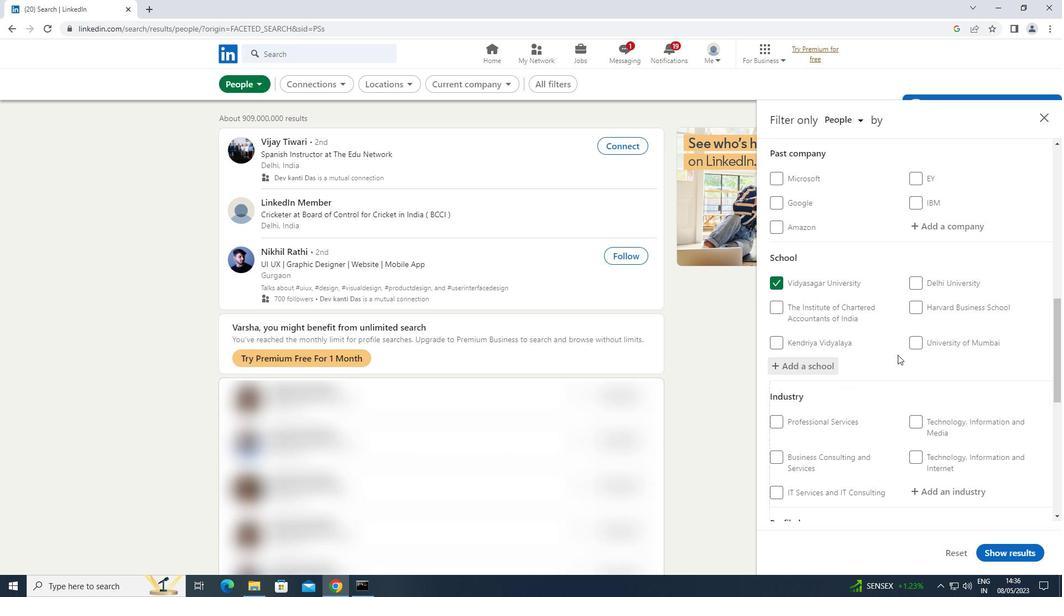
Action: Mouse scrolled (898, 354) with delta (0, 0)
Screenshot: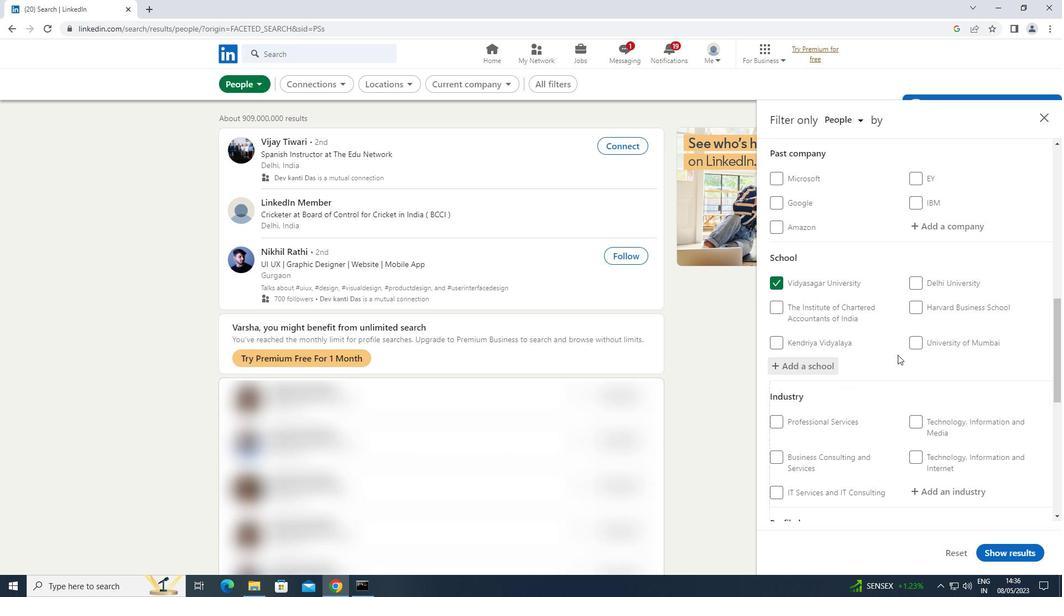 
Action: Mouse scrolled (898, 354) with delta (0, 0)
Screenshot: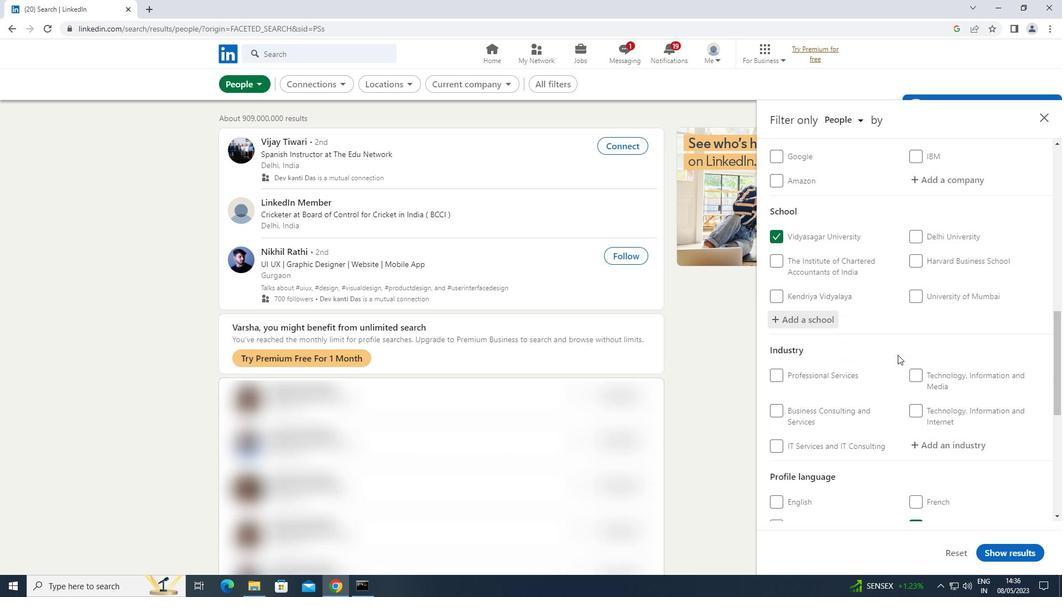 
Action: Mouse moved to (936, 323)
Screenshot: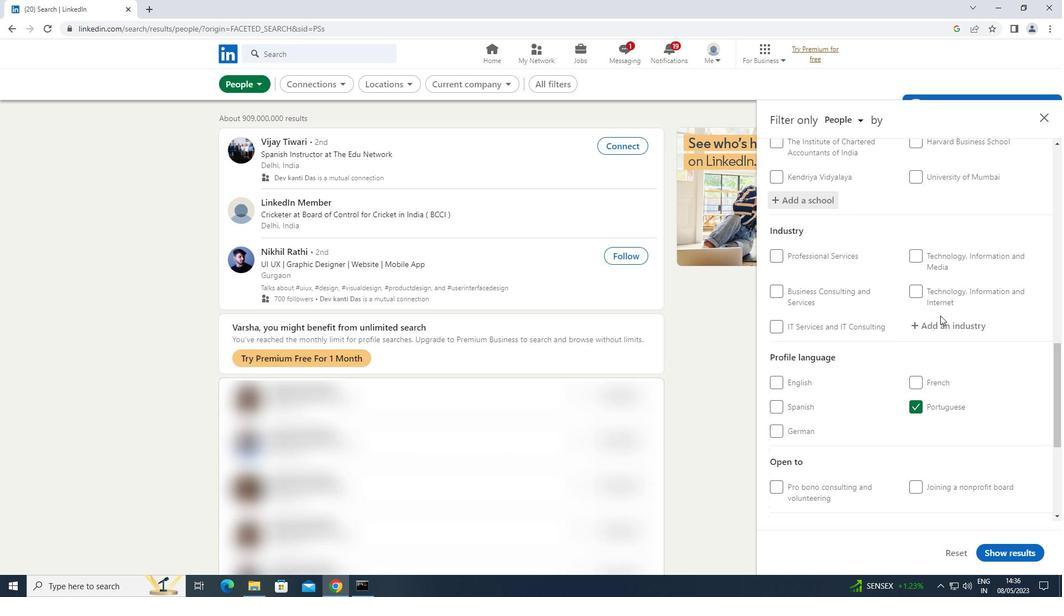 
Action: Mouse pressed left at (936, 323)
Screenshot: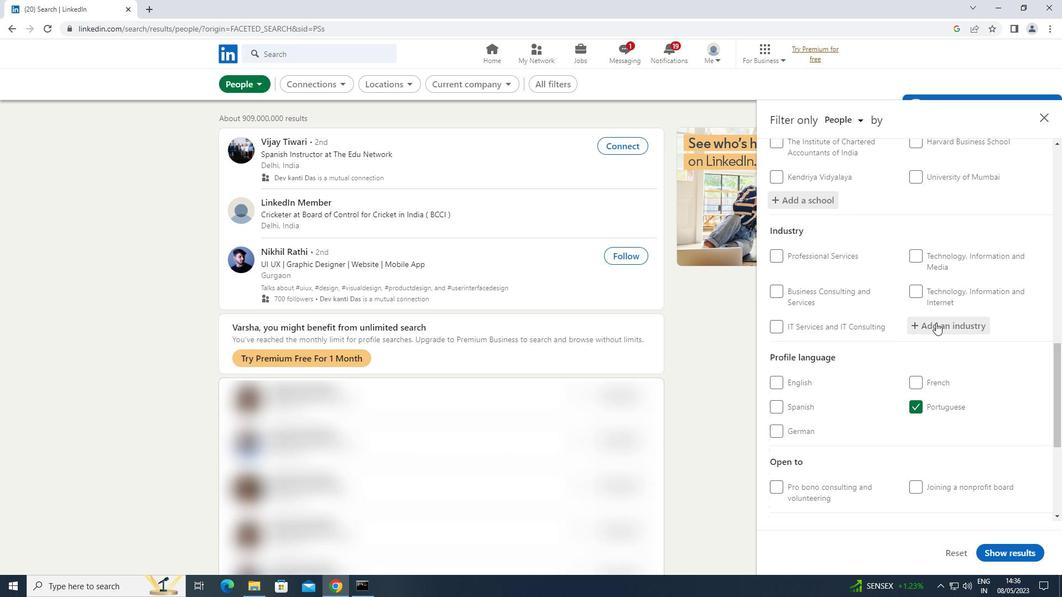 
Action: Key pressed <Key.shift><Key.shift>RETAIL<Key.space><Key.shift>FLORISTS
Screenshot: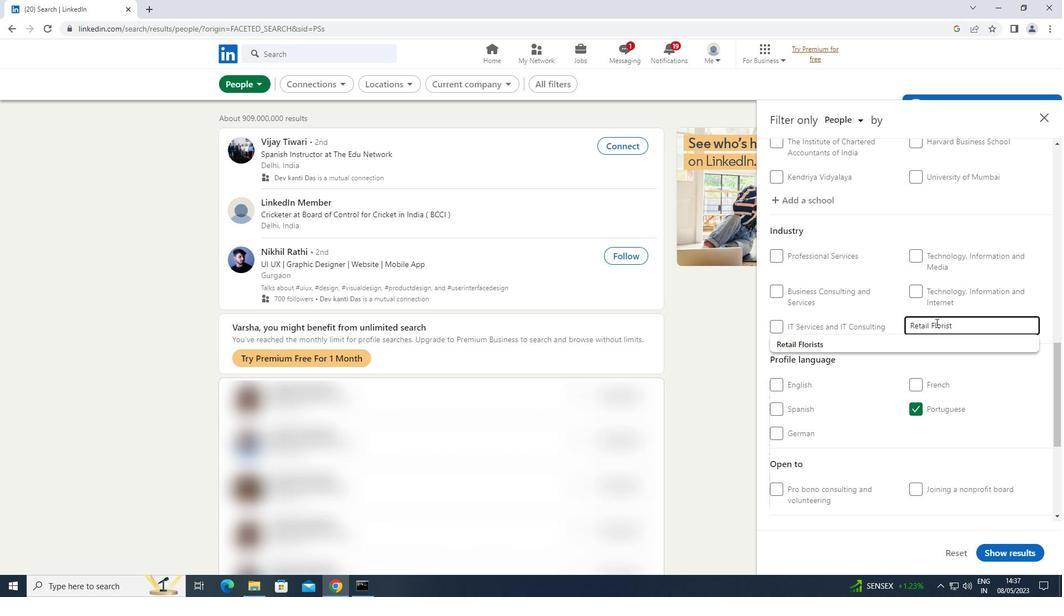 
Action: Mouse moved to (817, 339)
Screenshot: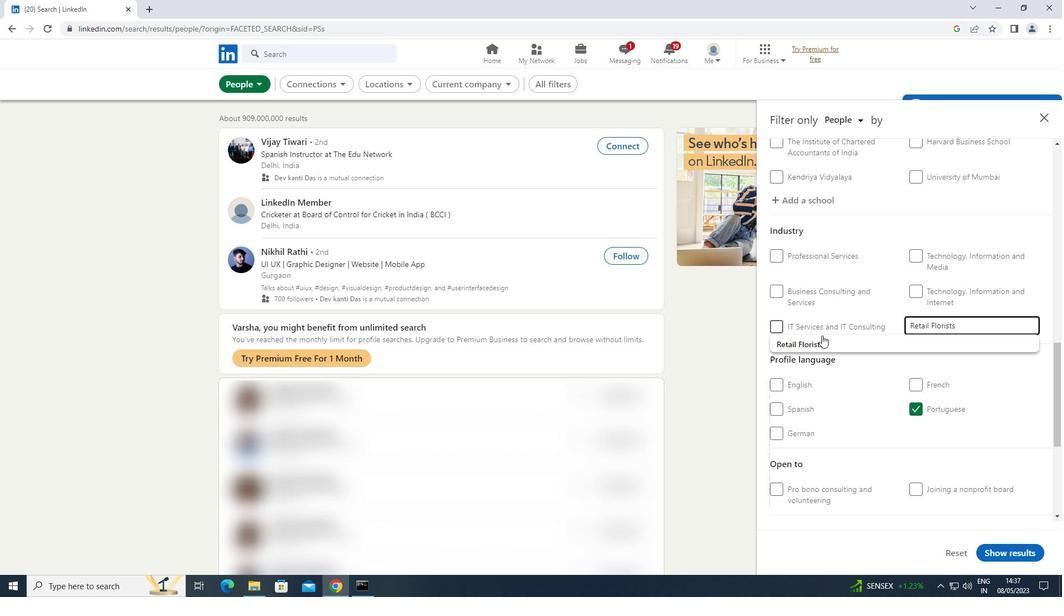 
Action: Mouse pressed left at (817, 339)
Screenshot: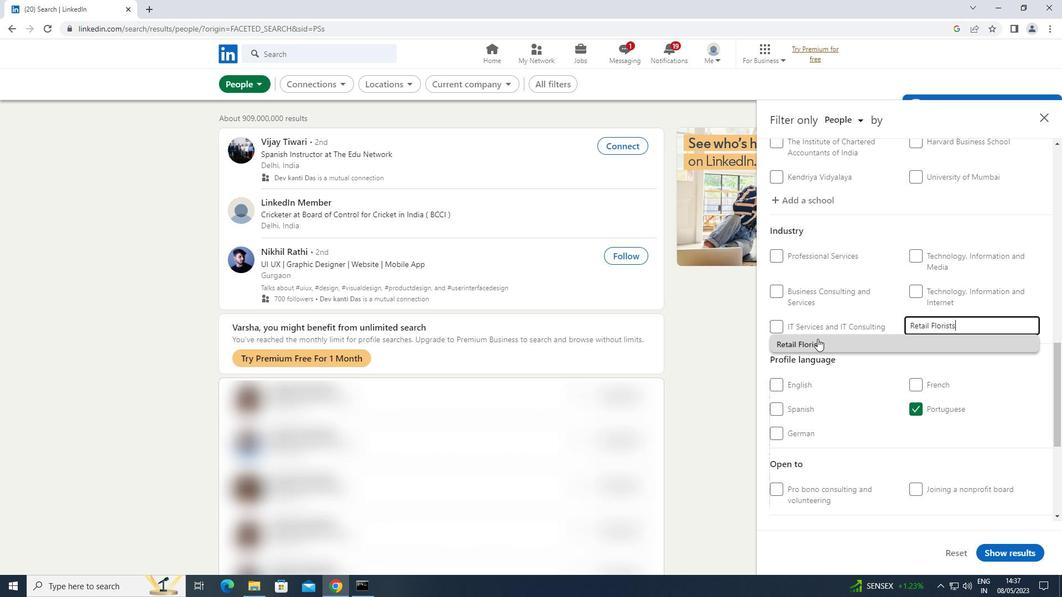 
Action: Mouse moved to (817, 339)
Screenshot: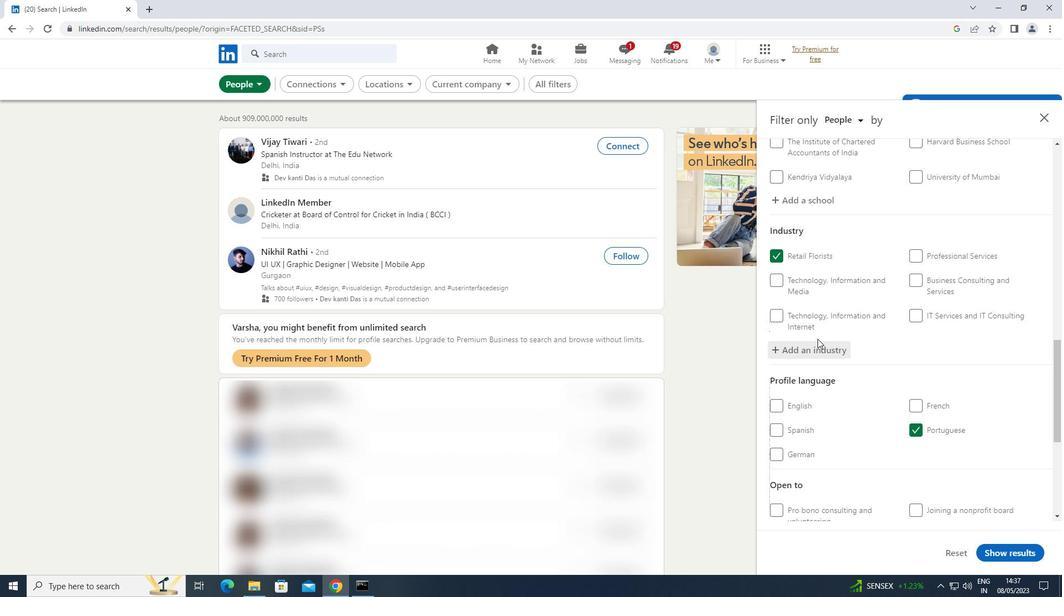 
Action: Mouse scrolled (817, 338) with delta (0, 0)
Screenshot: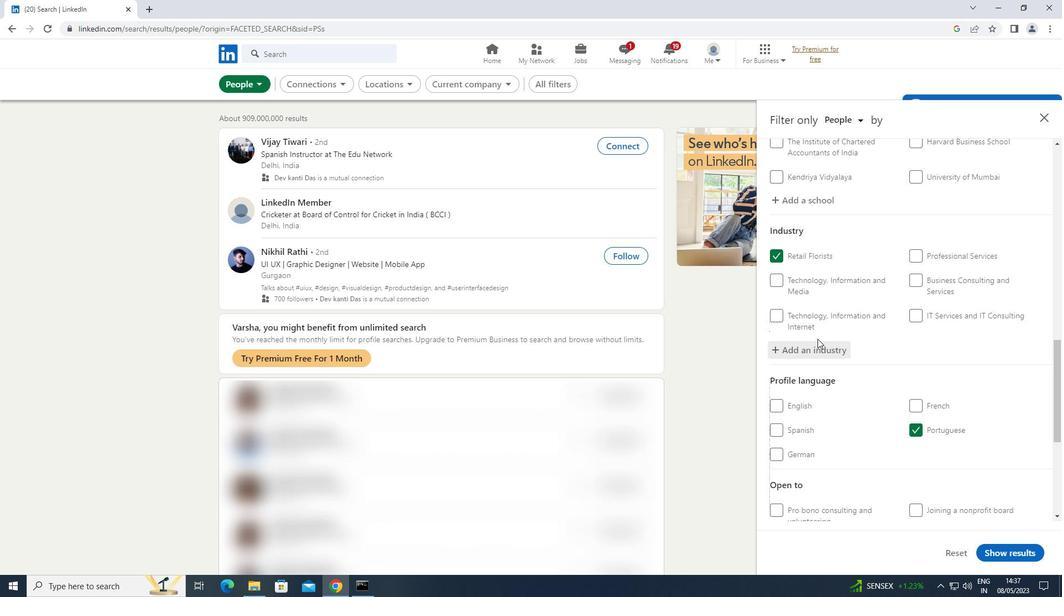 
Action: Mouse scrolled (817, 338) with delta (0, 0)
Screenshot: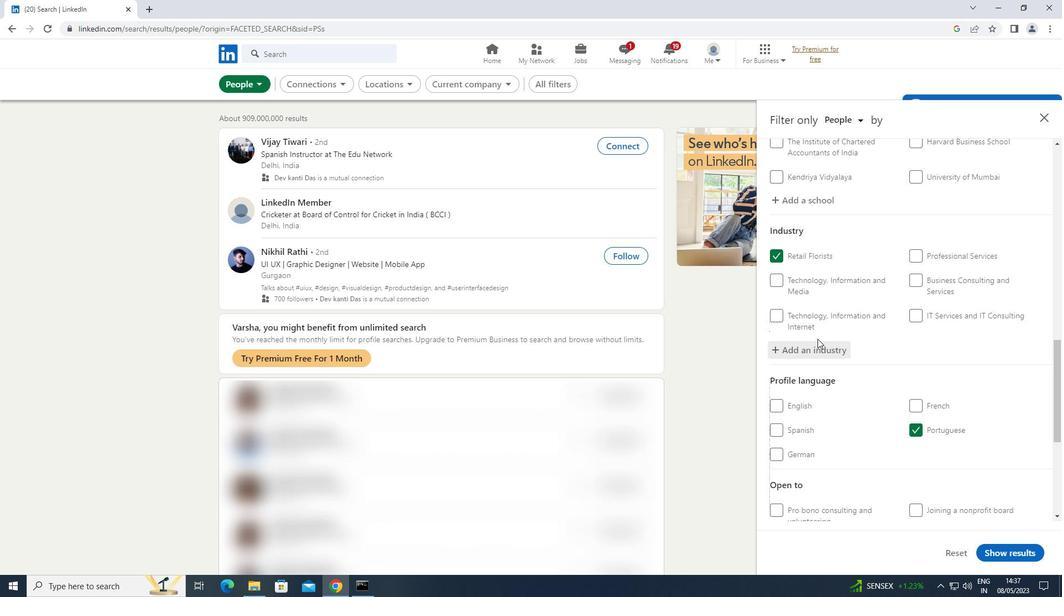 
Action: Mouse scrolled (817, 338) with delta (0, 0)
Screenshot: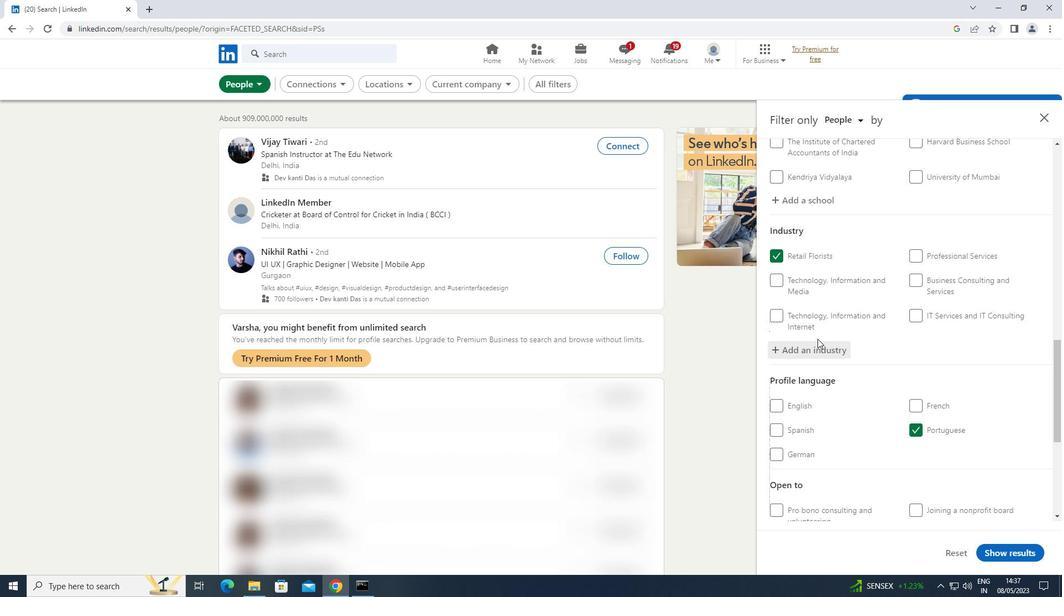 
Action: Mouse scrolled (817, 338) with delta (0, 0)
Screenshot: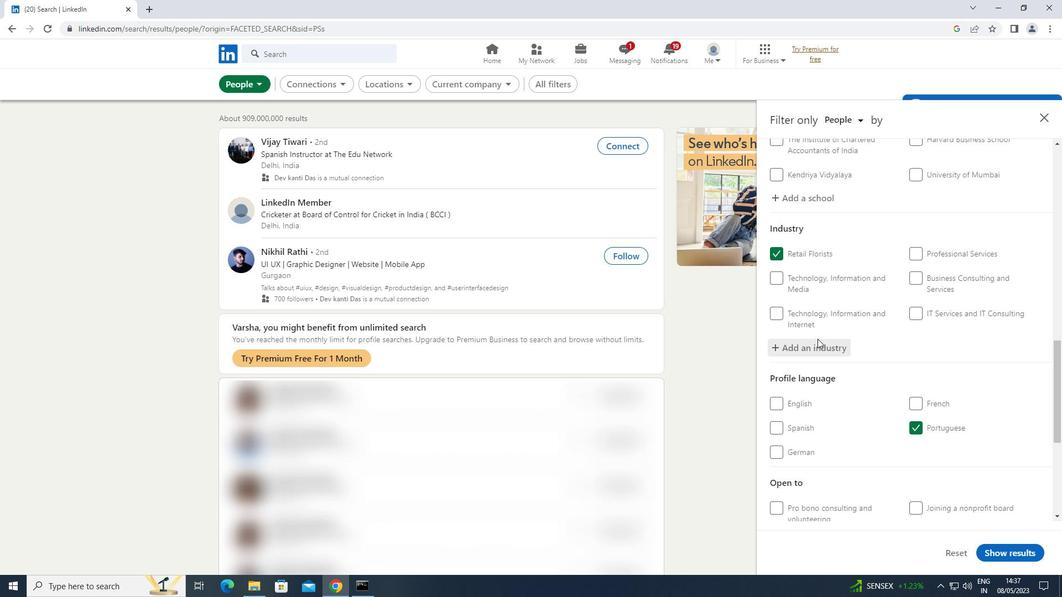 
Action: Mouse moved to (945, 401)
Screenshot: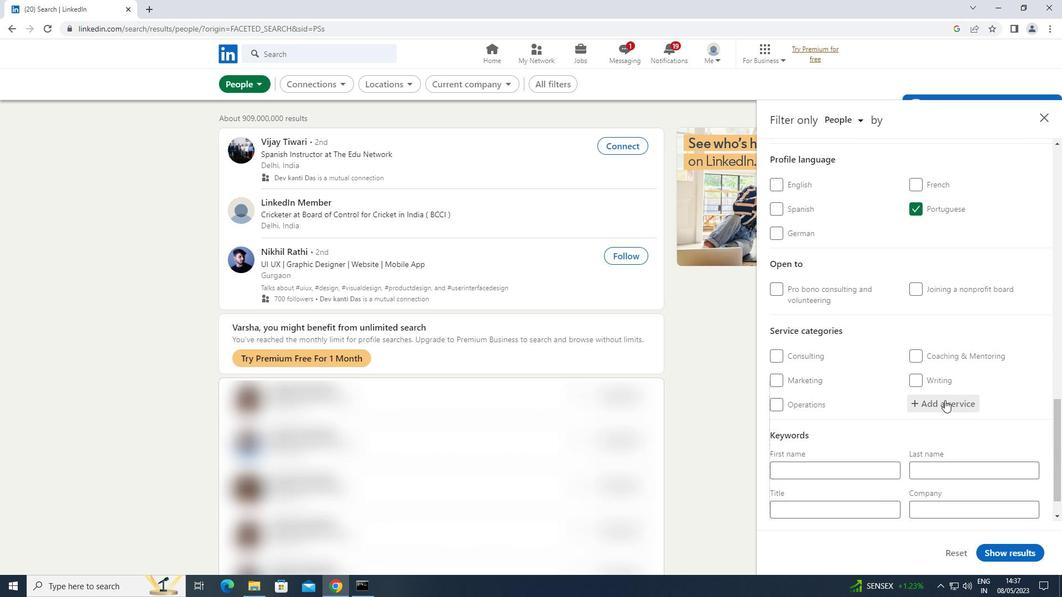 
Action: Mouse pressed left at (945, 401)
Screenshot: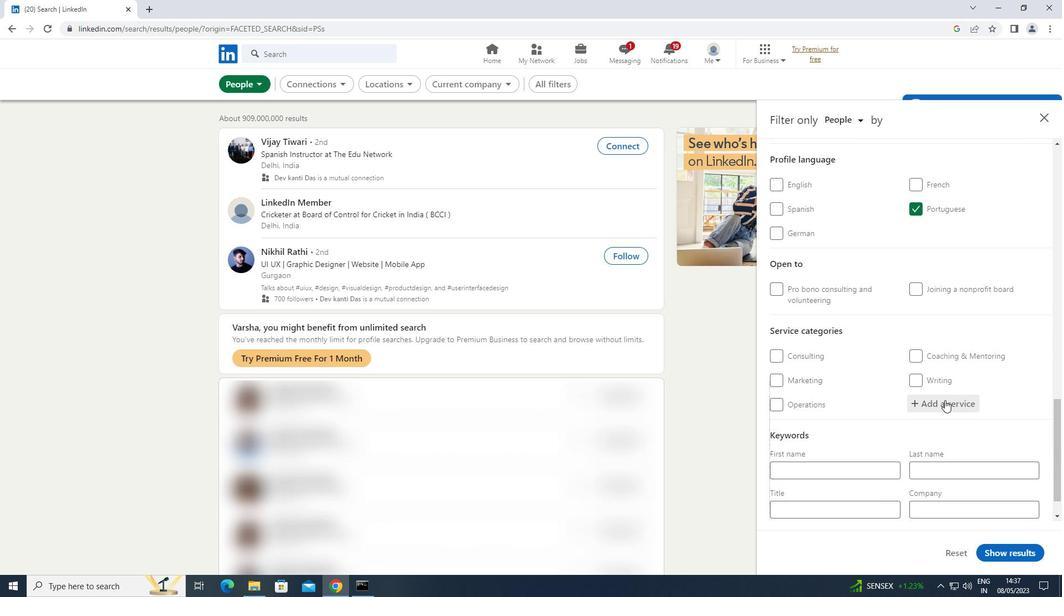 
Action: Key pressed <Key.shift><Key.shift><Key.shift><Key.shift><Key.shift><Key.shift><Key.shift><Key.shift><Key.shift><Key.shift><Key.shift>FINANCIAL
Screenshot: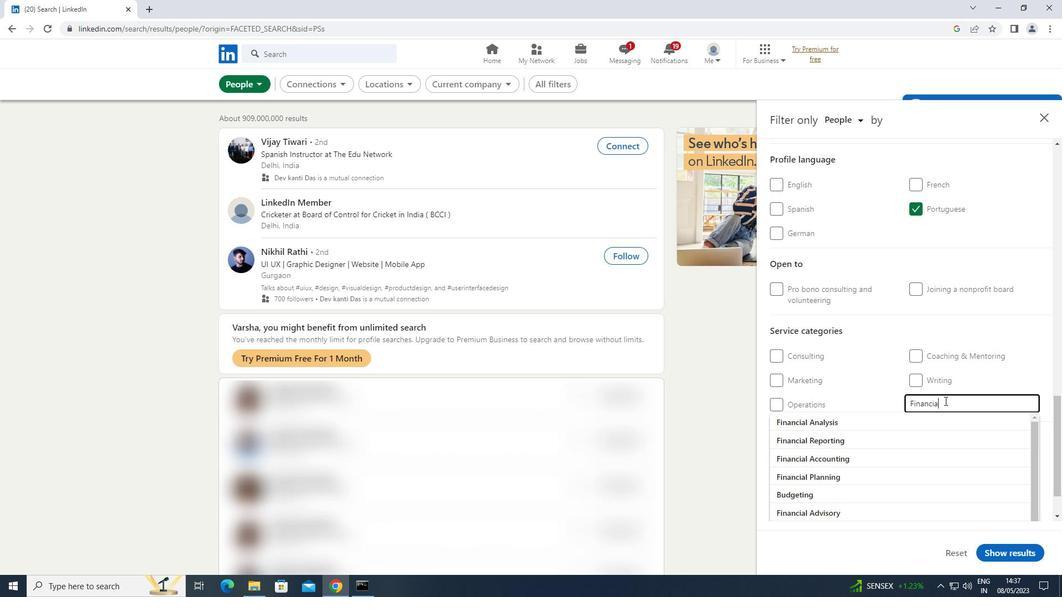 
Action: Mouse moved to (869, 496)
Screenshot: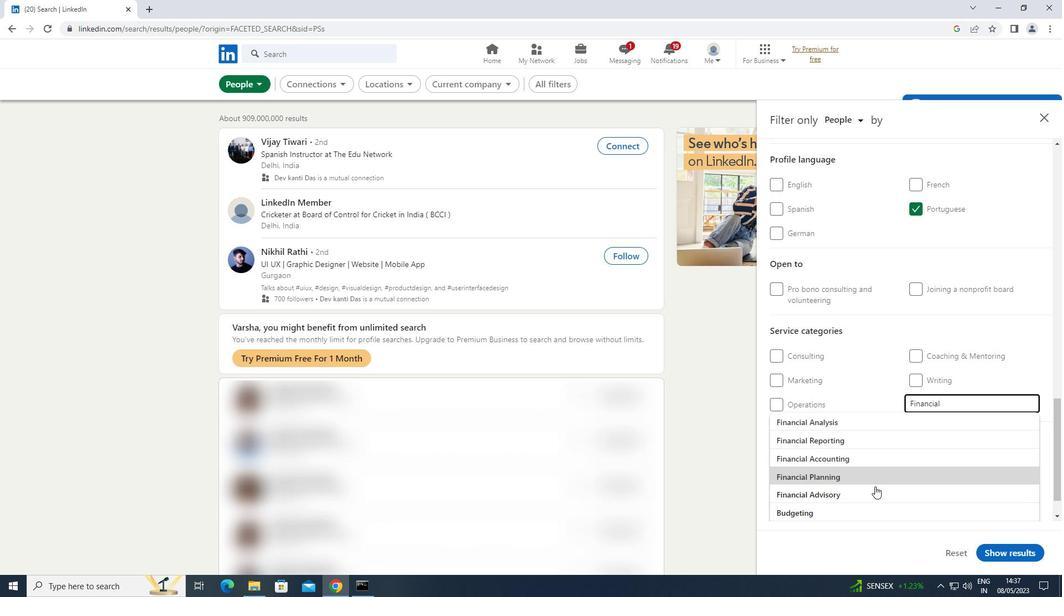 
Action: Mouse pressed left at (869, 496)
Screenshot: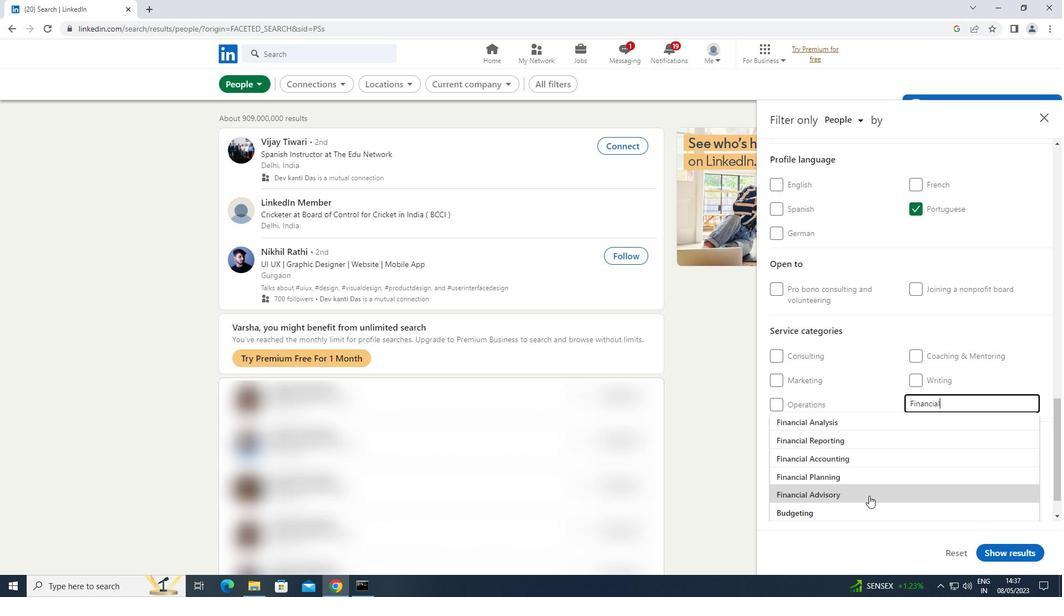 
Action: Mouse scrolled (869, 495) with delta (0, 0)
Screenshot: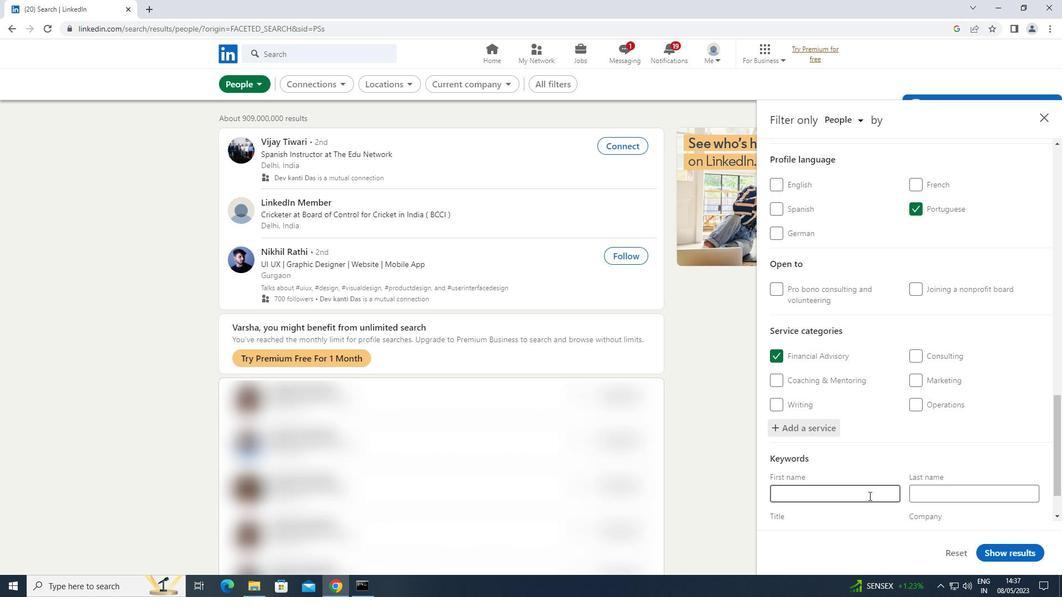 
Action: Mouse scrolled (869, 495) with delta (0, 0)
Screenshot: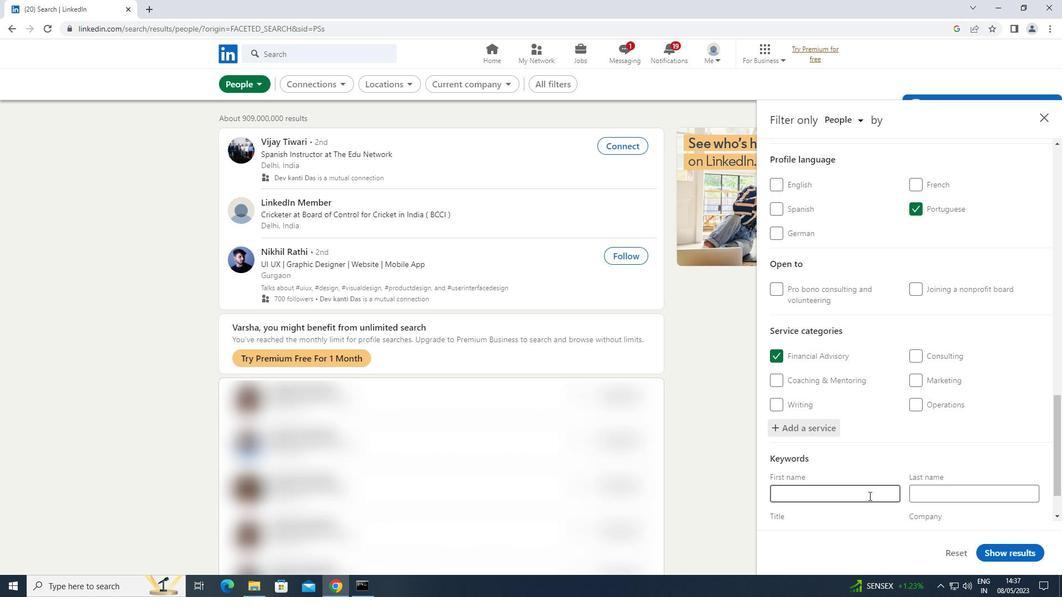
Action: Mouse scrolled (869, 495) with delta (0, 0)
Screenshot: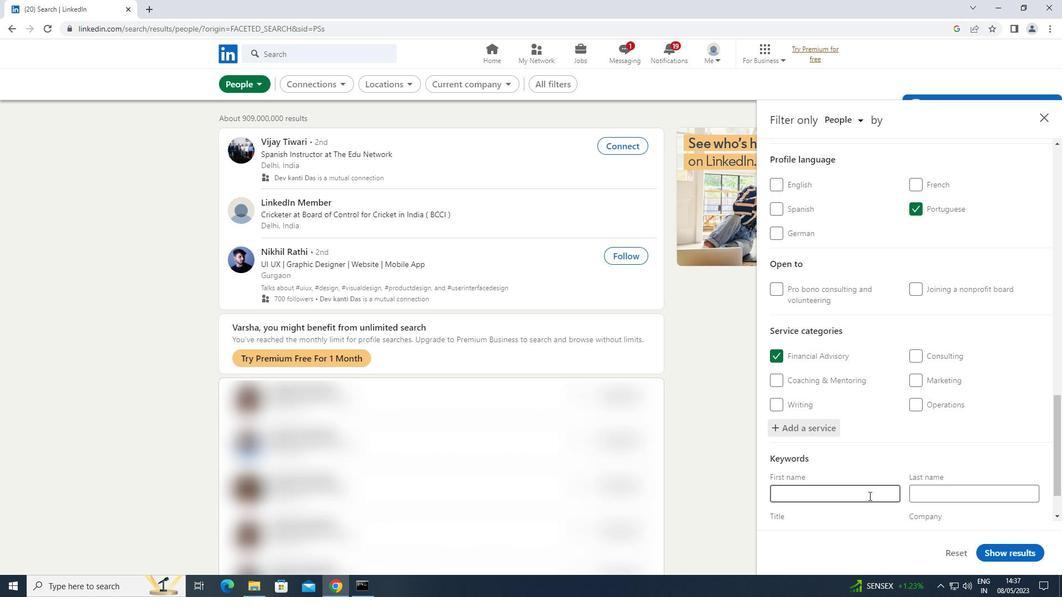 
Action: Mouse scrolled (869, 495) with delta (0, 0)
Screenshot: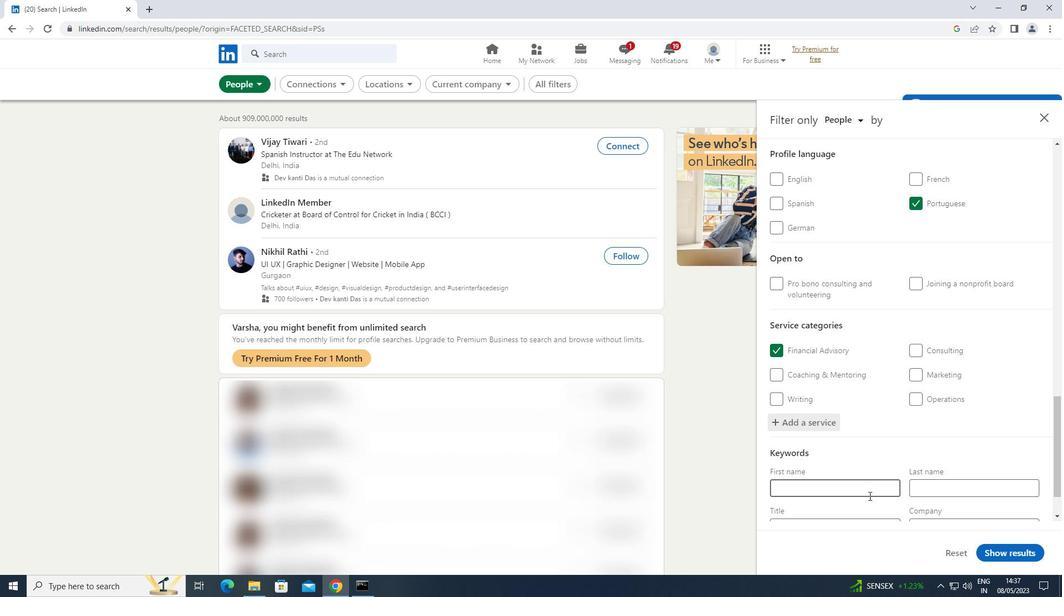 
Action: Mouse scrolled (869, 495) with delta (0, 0)
Screenshot: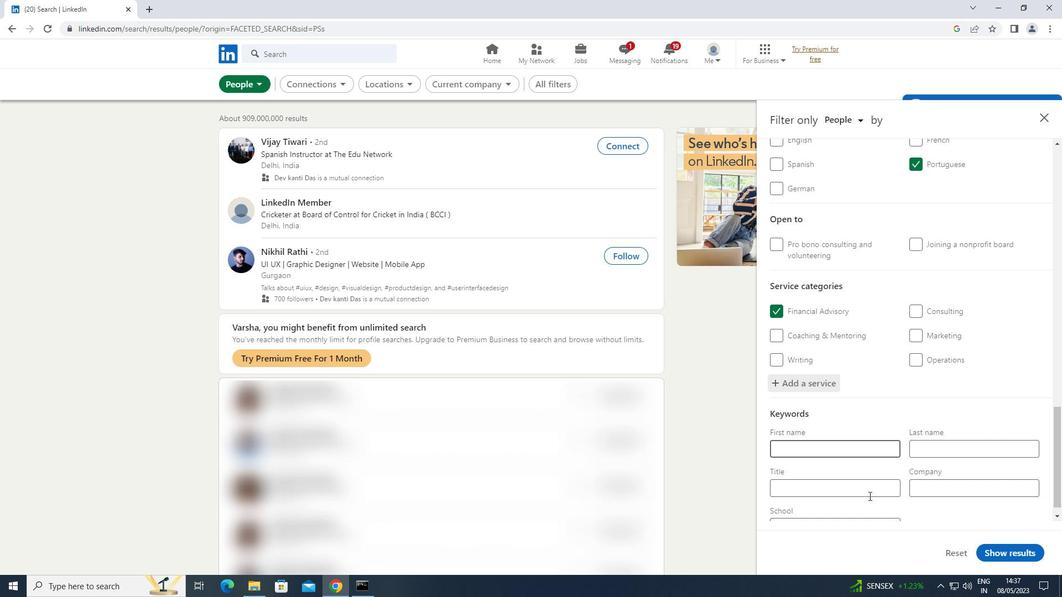 
Action: Mouse scrolled (869, 495) with delta (0, 0)
Screenshot: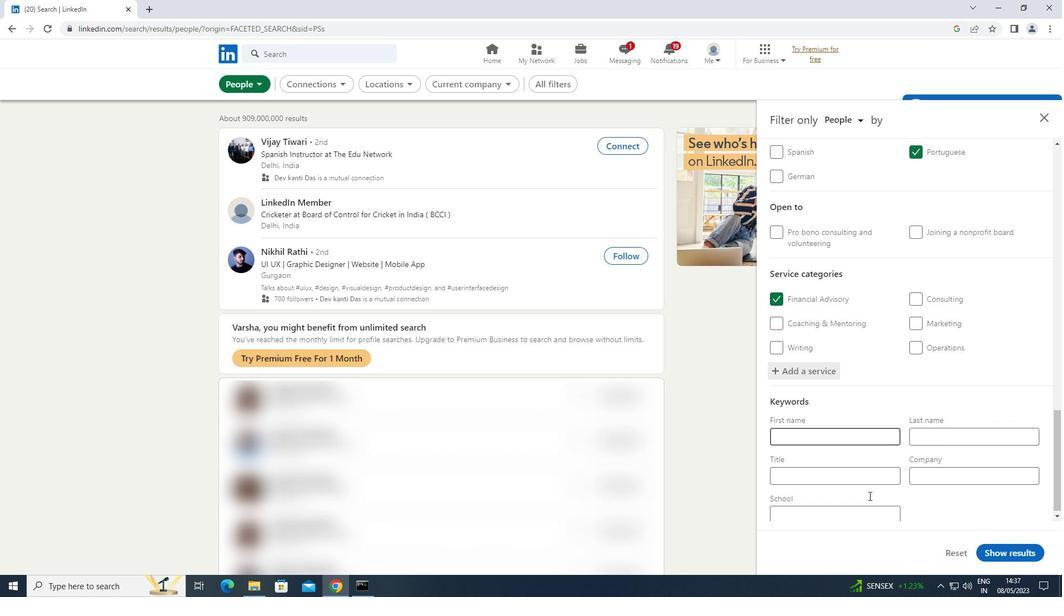 
Action: Mouse moved to (828, 472)
Screenshot: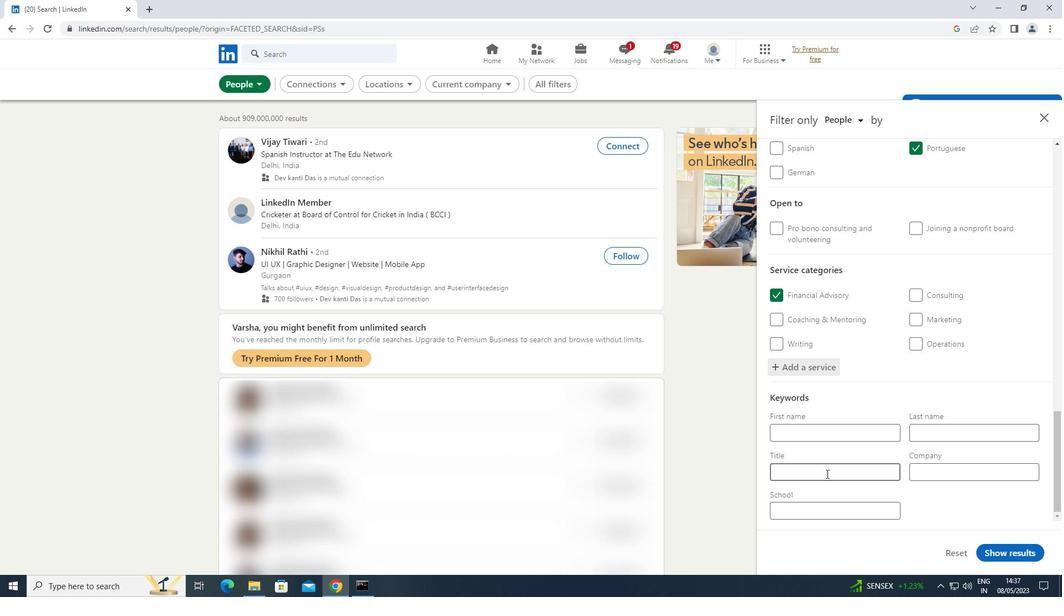 
Action: Mouse pressed left at (828, 472)
Screenshot: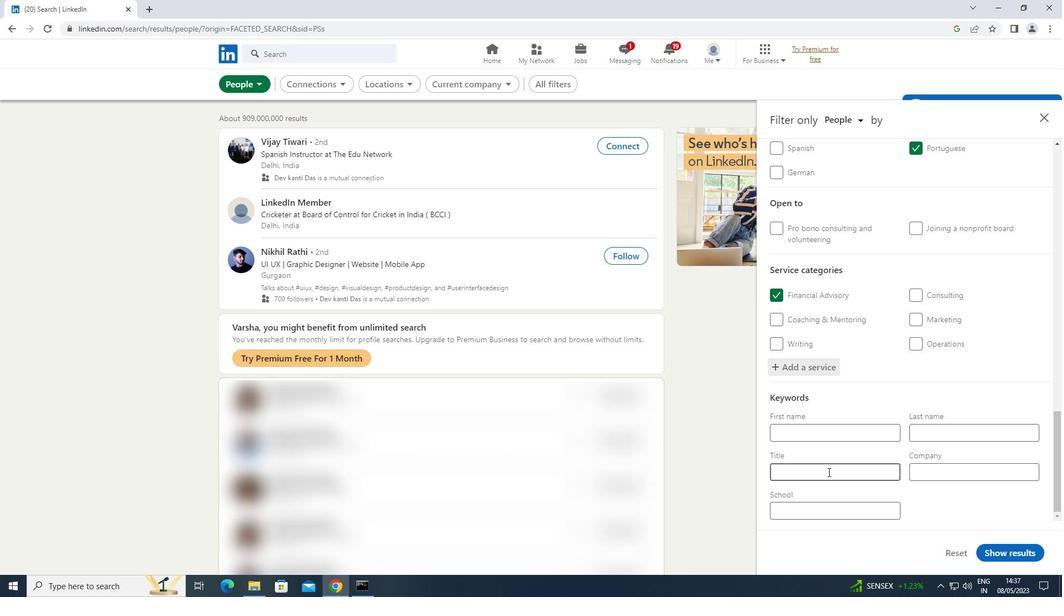 
Action: Key pressed <Key.shift>PHONE<Key.space><Key.shift>SALES<Key.space><Key.shift>SPECIALIST
Screenshot: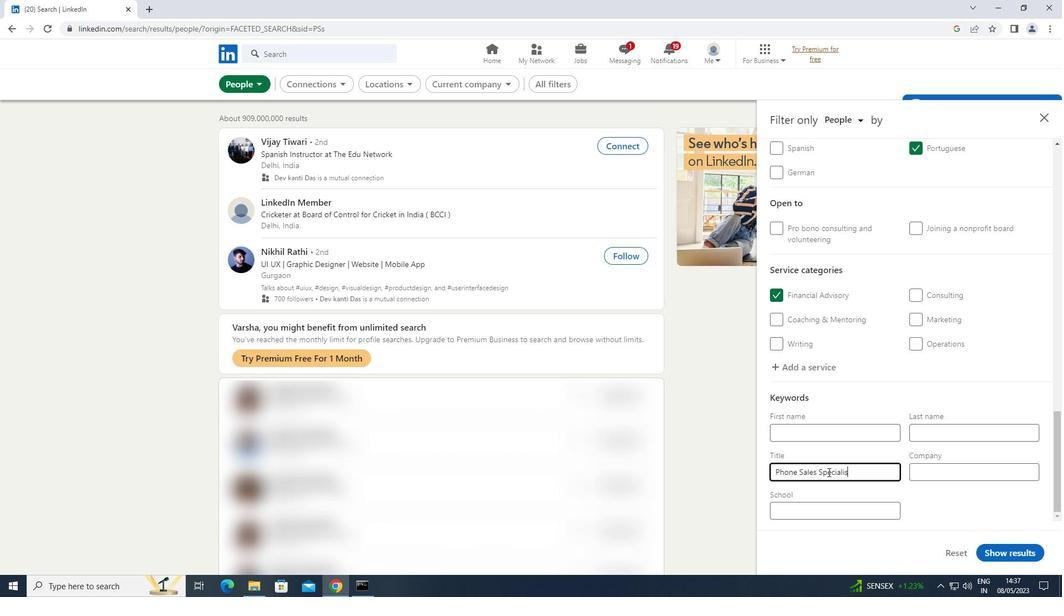
Action: Mouse moved to (1008, 548)
Screenshot: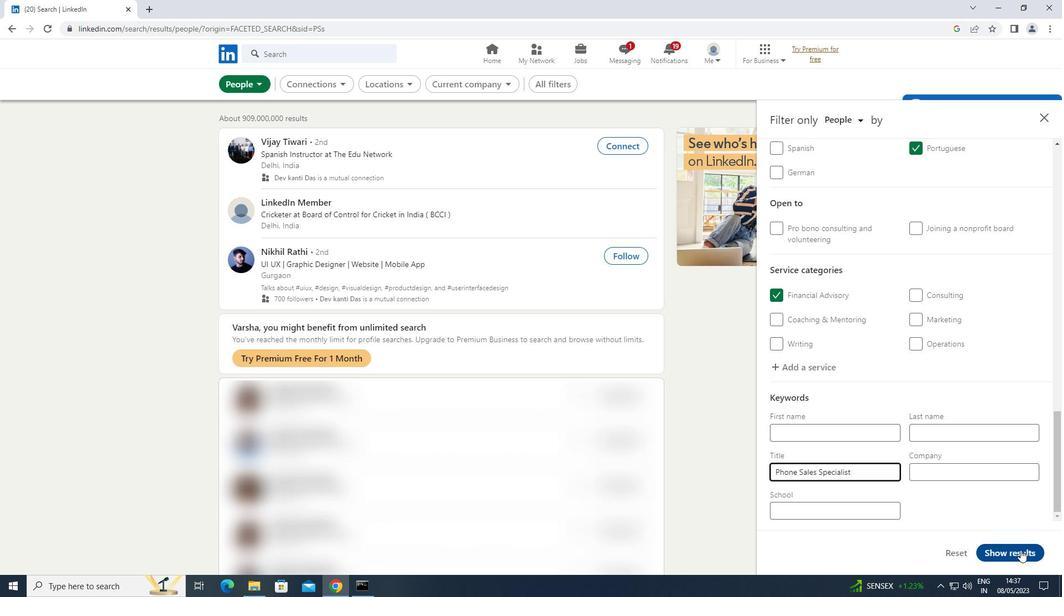 
Action: Mouse pressed left at (1008, 548)
Screenshot: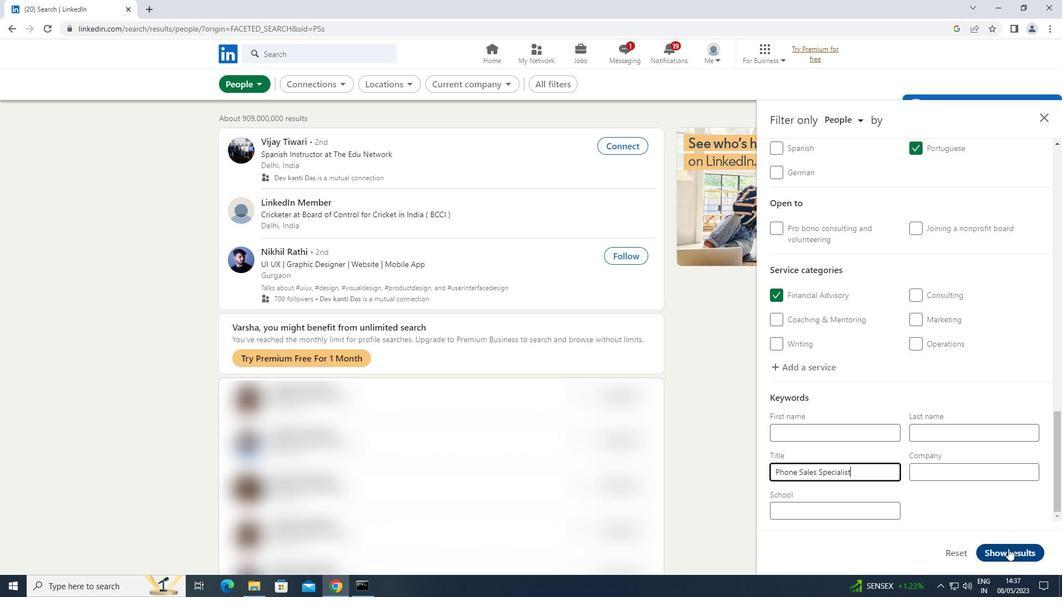 
Action: Mouse moved to (1008, 548)
Screenshot: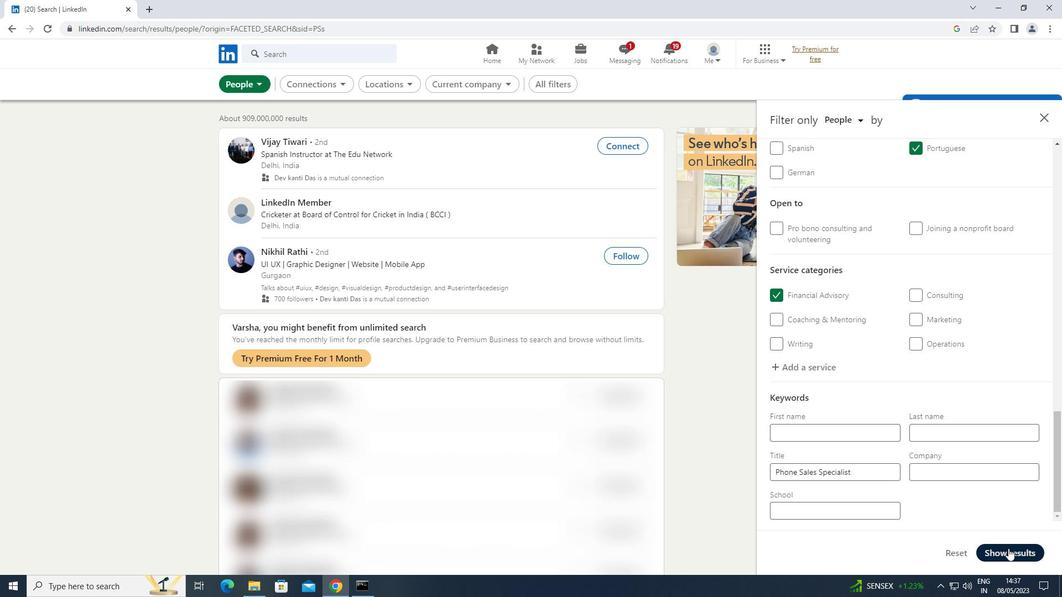 
